 Task: Add Attachment from "Attach a link" to Card Card0000000028 in Board Board0000000007 in Workspace WS0000000003 in Trello. Add Cover Red to Card Card0000000028 in Board Board0000000007 in Workspace WS0000000003 in Trello. Add "Join Card" Button Button0000000028  to Card Card0000000028 in Board Board0000000007 in Workspace WS0000000003 in Trello. Add Description DS0000000028 to Card Card0000000028 in Board Board0000000007 in Workspace WS0000000003 in Trello. Add Comment CM0000000028 to Card Card0000000028 in Board Board0000000007 in Workspace WS0000000003 in Trello
Action: Mouse moved to (406, 570)
Screenshot: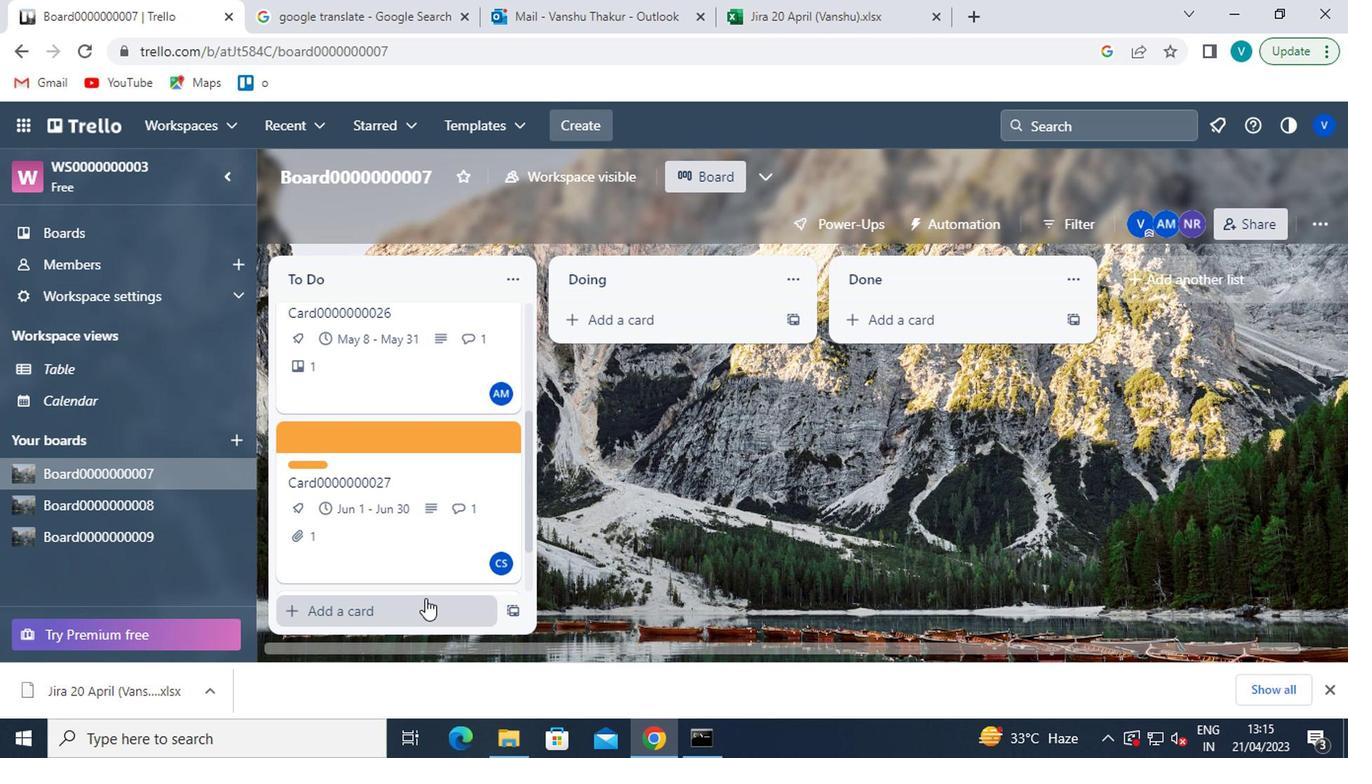 
Action: Mouse scrolled (406, 568) with delta (0, -1)
Screenshot: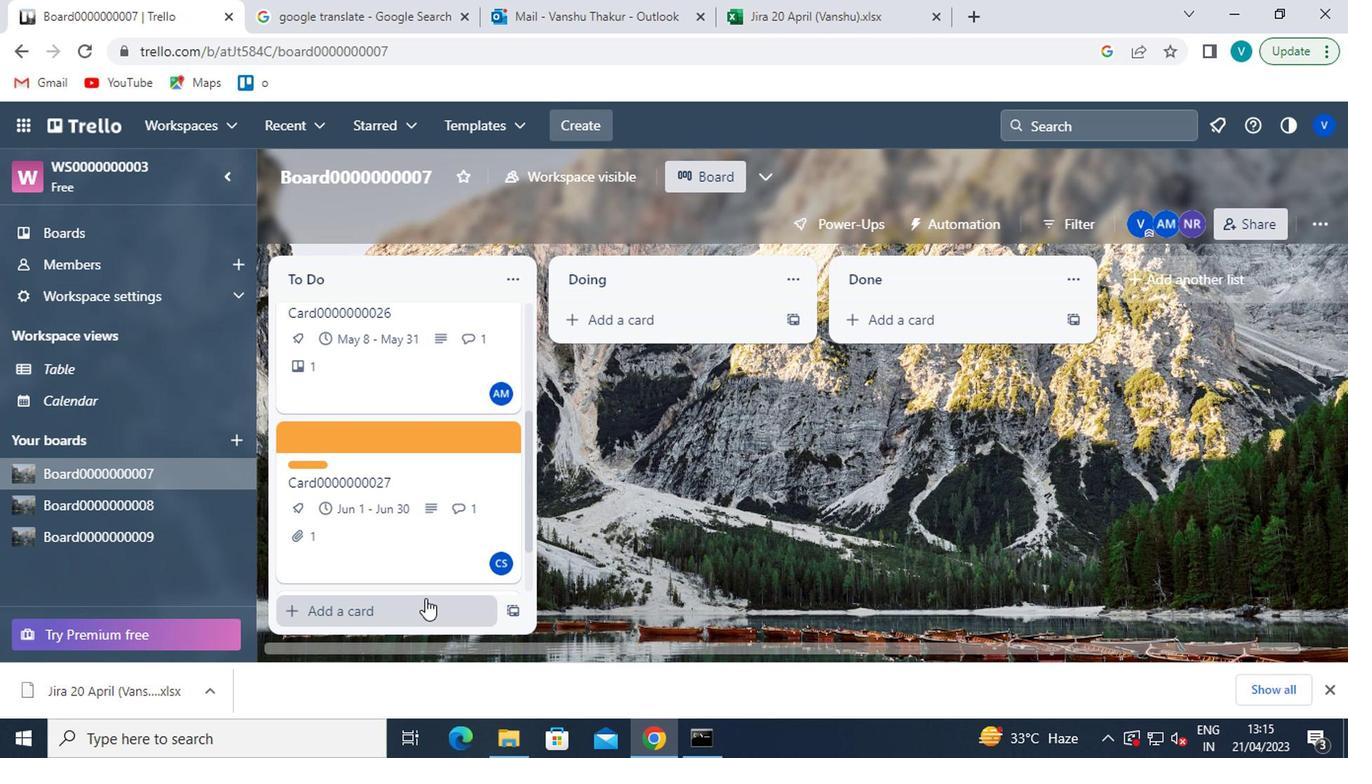 
Action: Mouse moved to (405, 566)
Screenshot: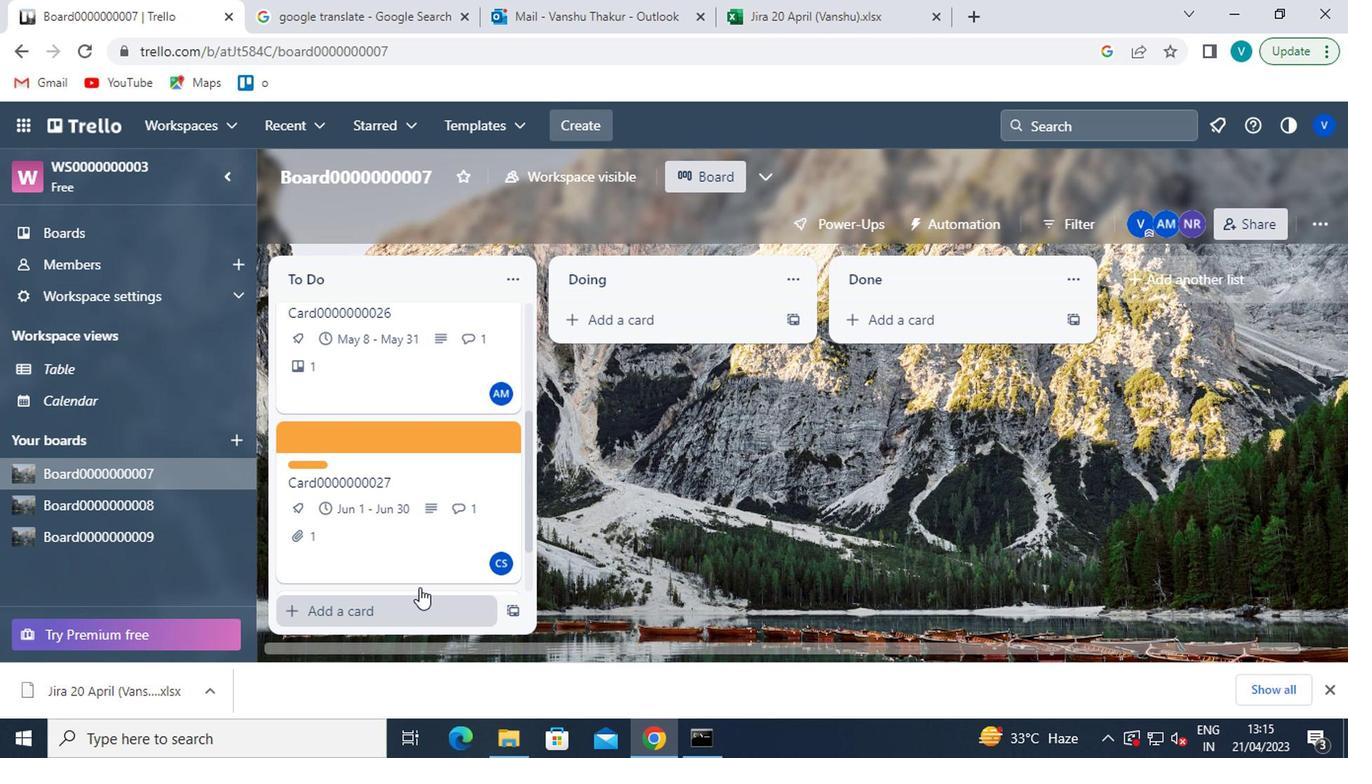 
Action: Mouse scrolled (405, 566) with delta (0, 0)
Screenshot: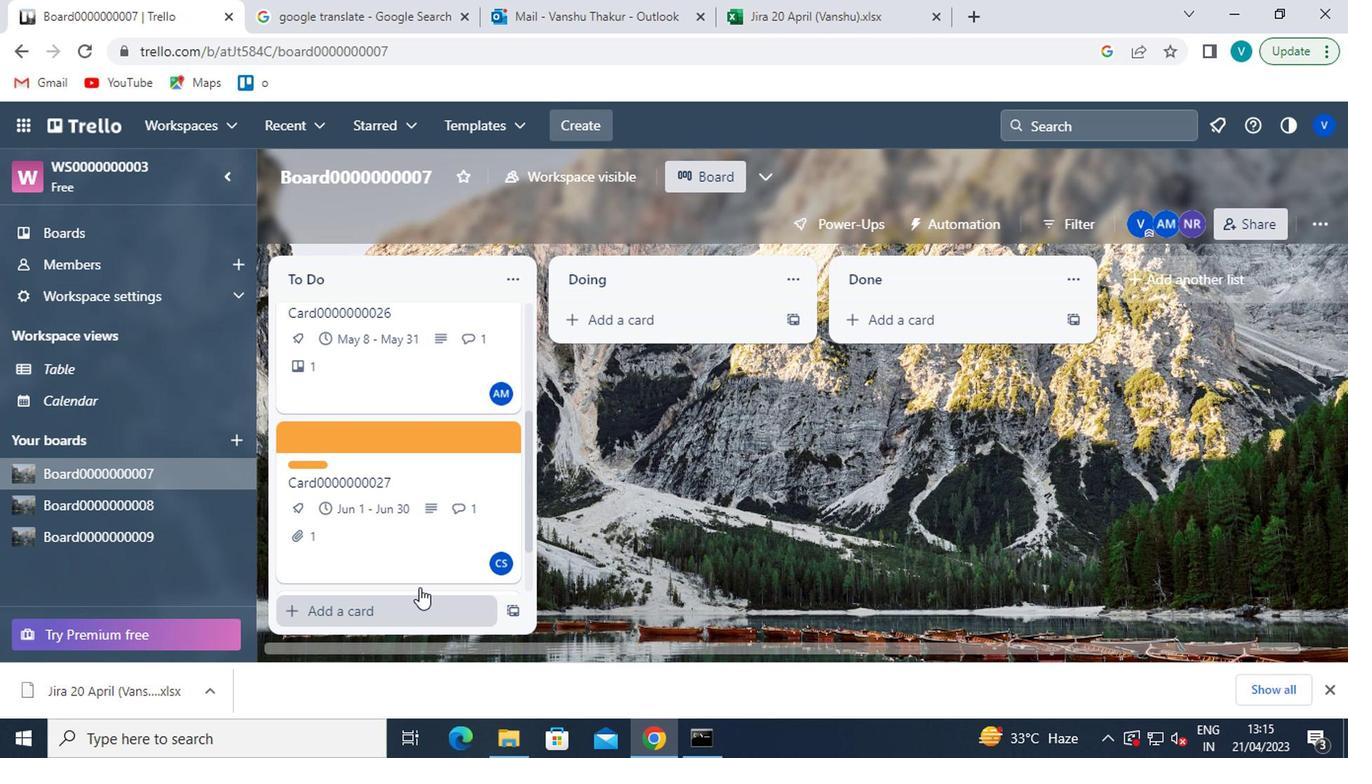
Action: Mouse scrolled (405, 566) with delta (0, 0)
Screenshot: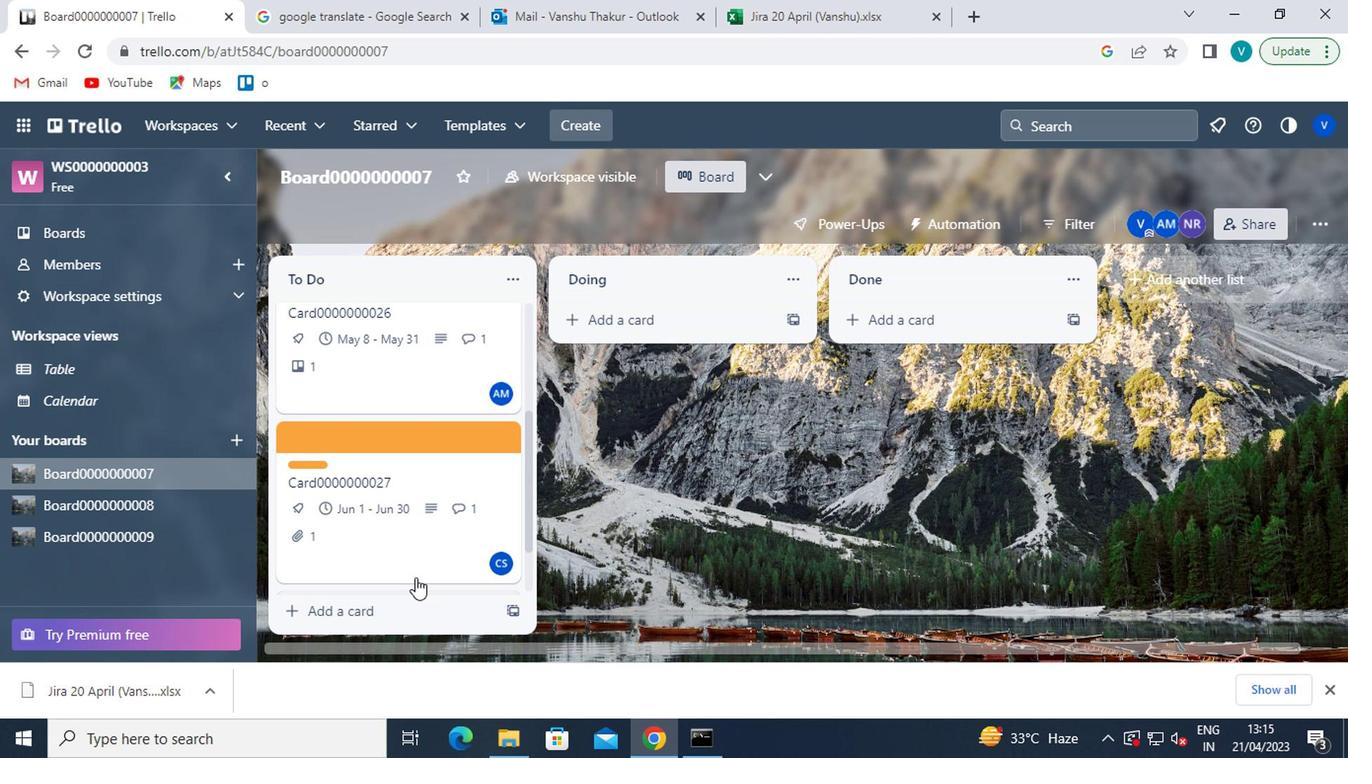 
Action: Mouse scrolled (405, 566) with delta (0, 0)
Screenshot: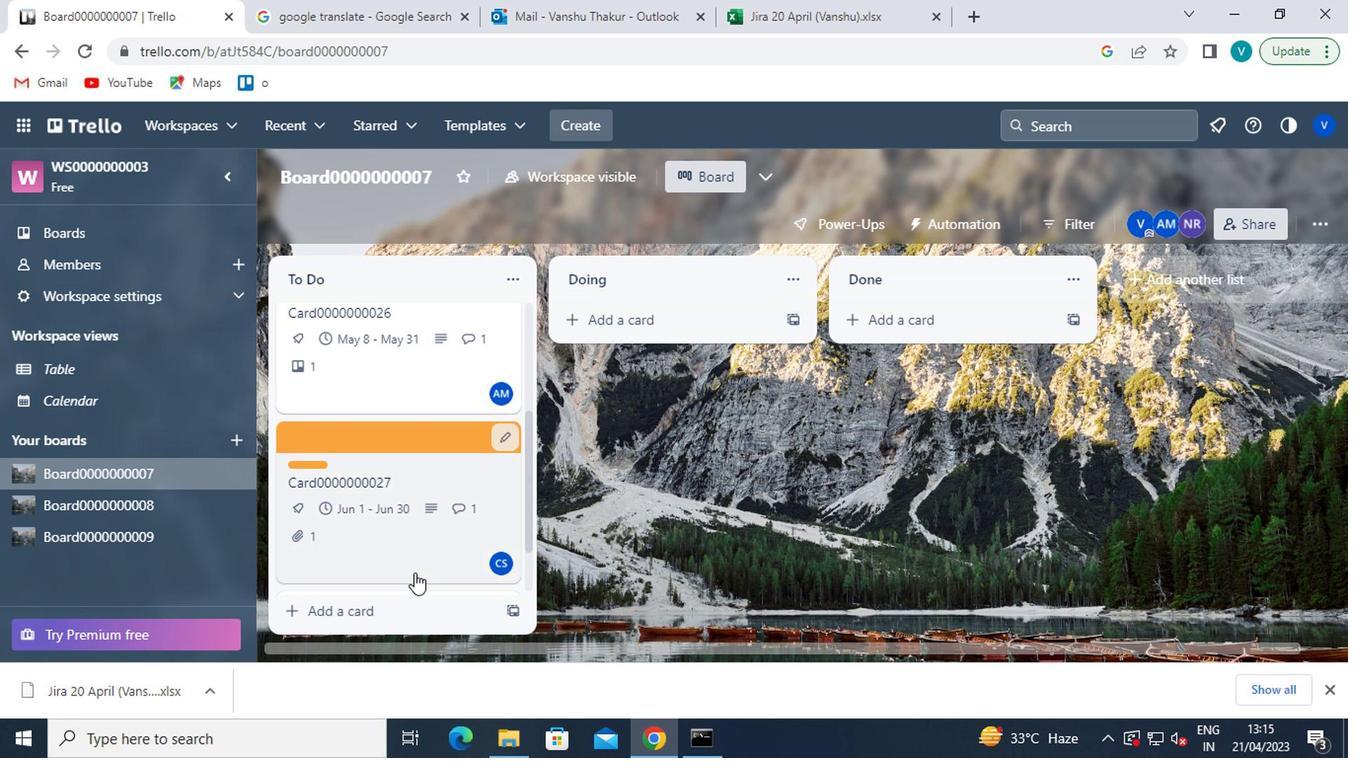 
Action: Mouse moved to (405, 563)
Screenshot: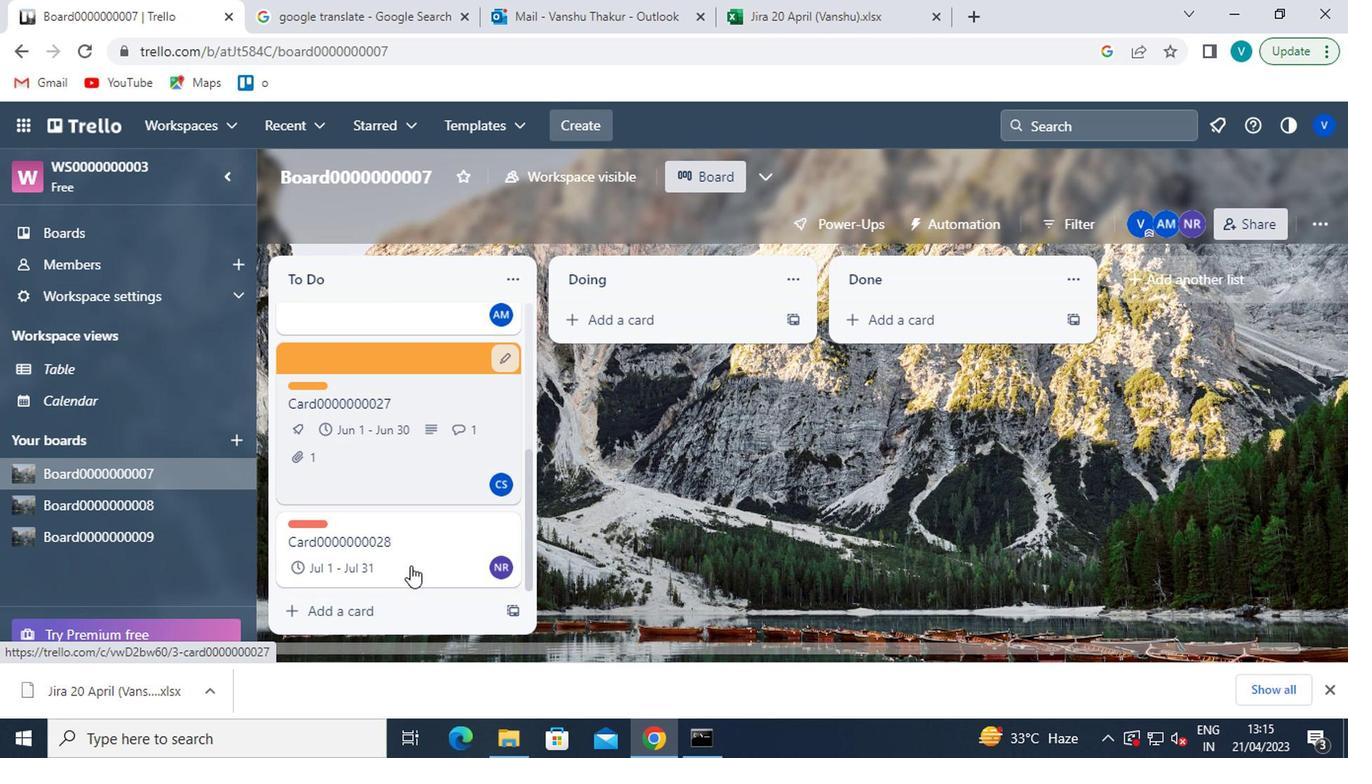 
Action: Mouse pressed left at (405, 563)
Screenshot: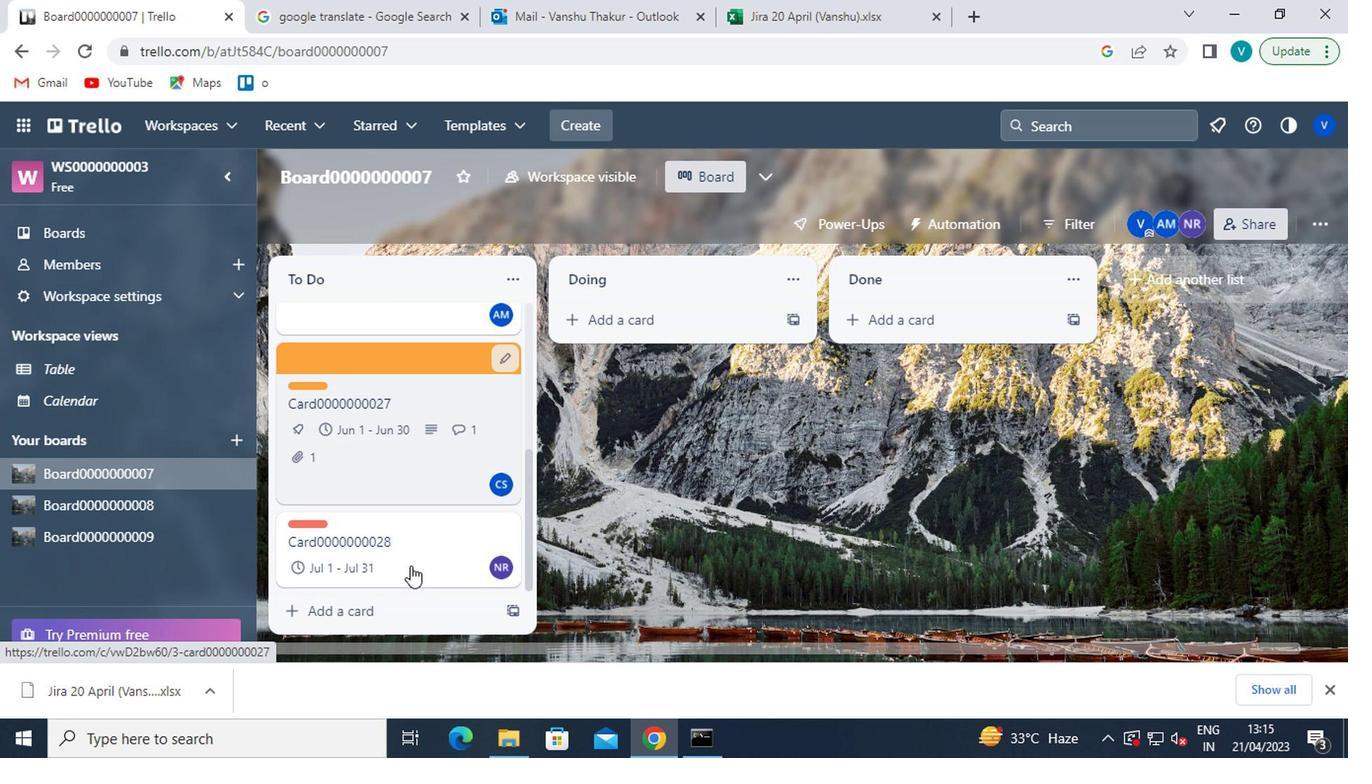 
Action: Mouse moved to (976, 513)
Screenshot: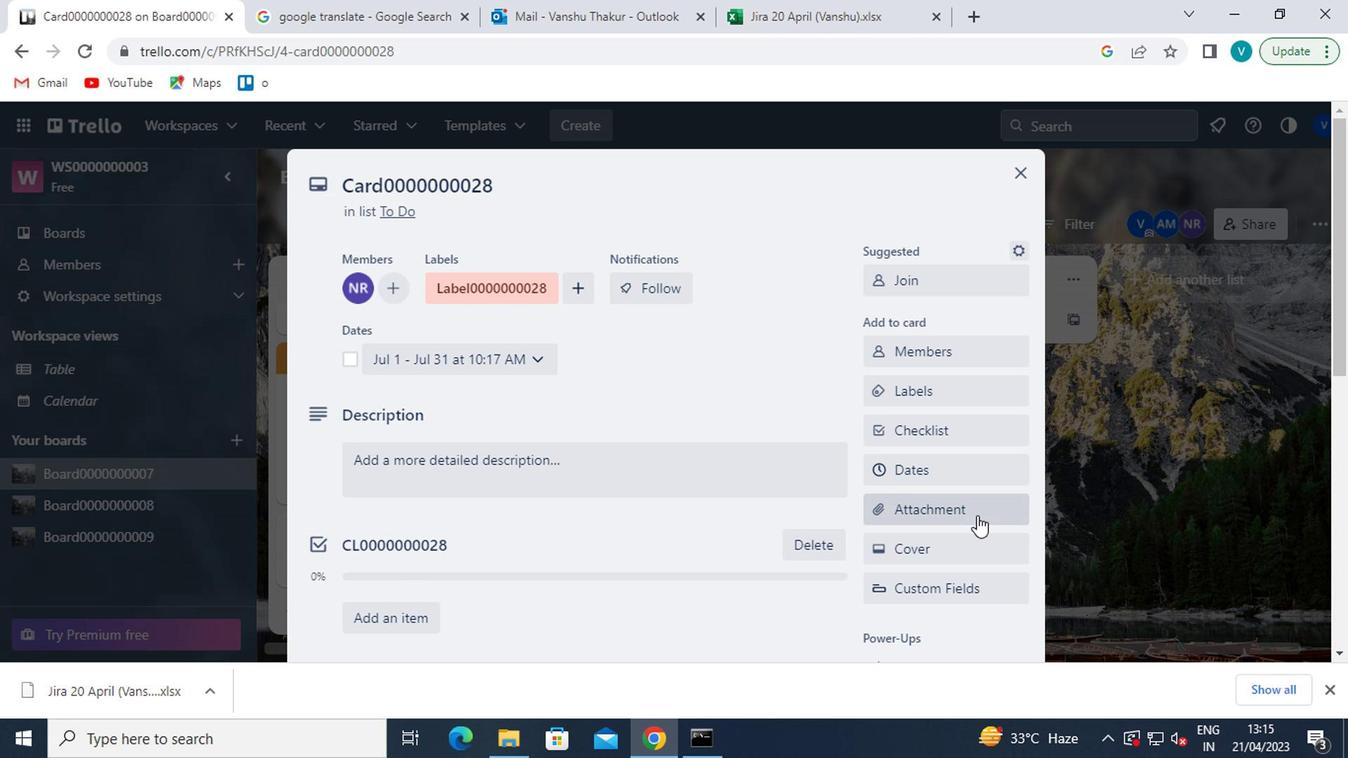 
Action: Mouse pressed left at (976, 513)
Screenshot: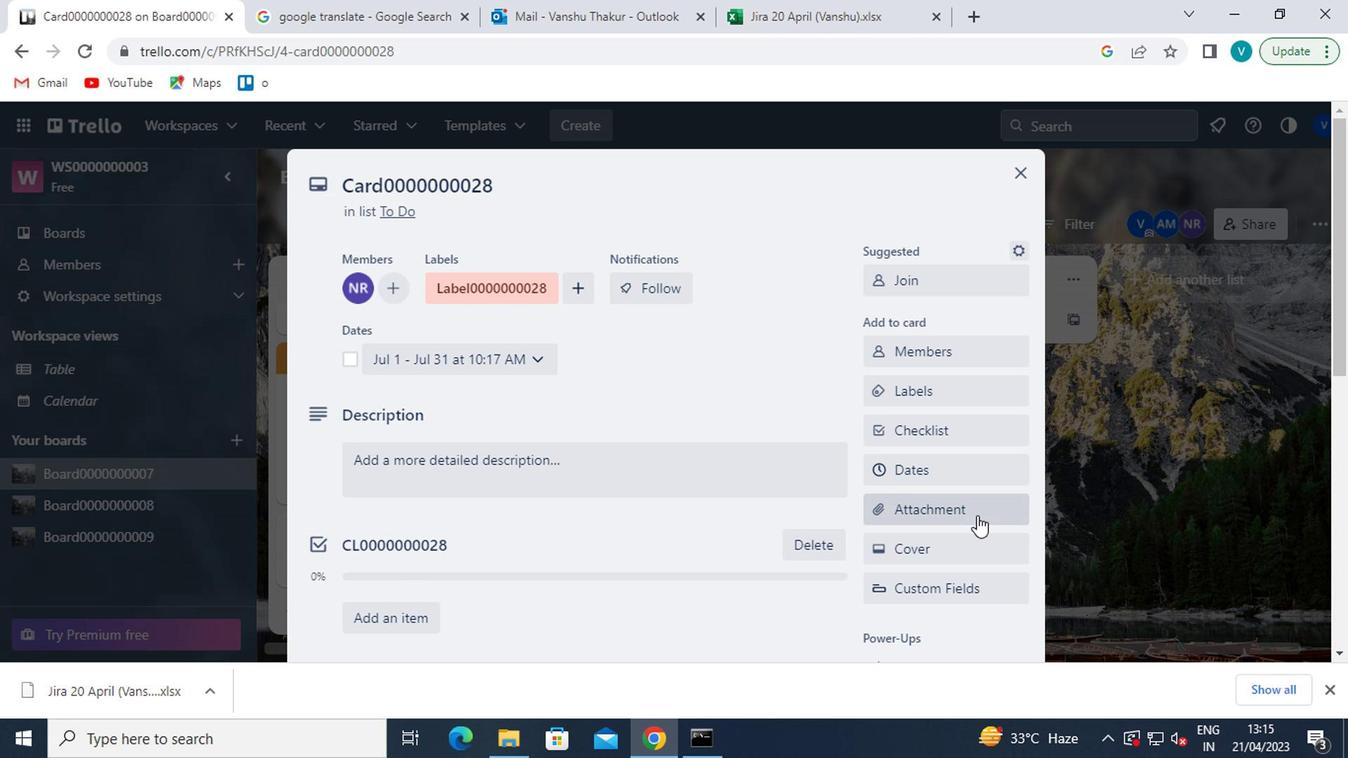 
Action: Mouse moved to (972, 439)
Screenshot: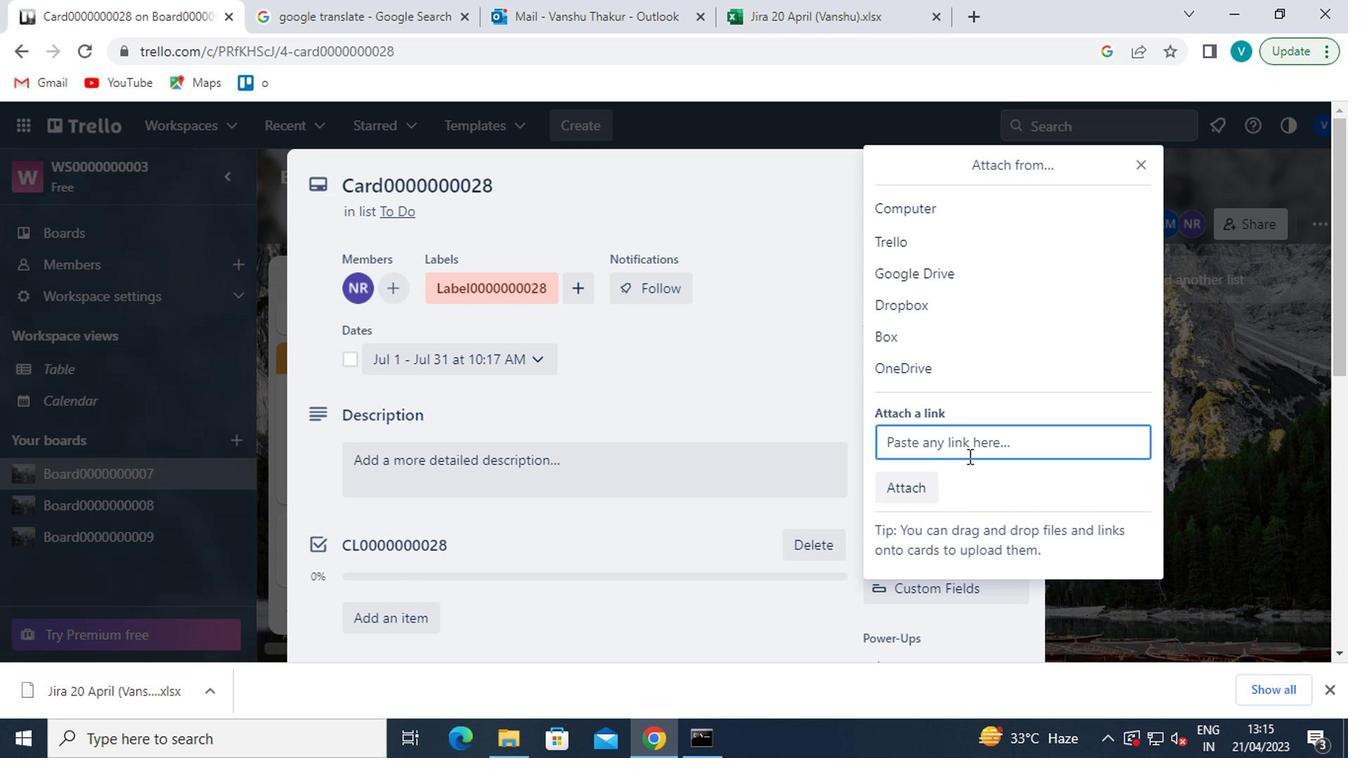 
Action: Mouse pressed left at (972, 439)
Screenshot: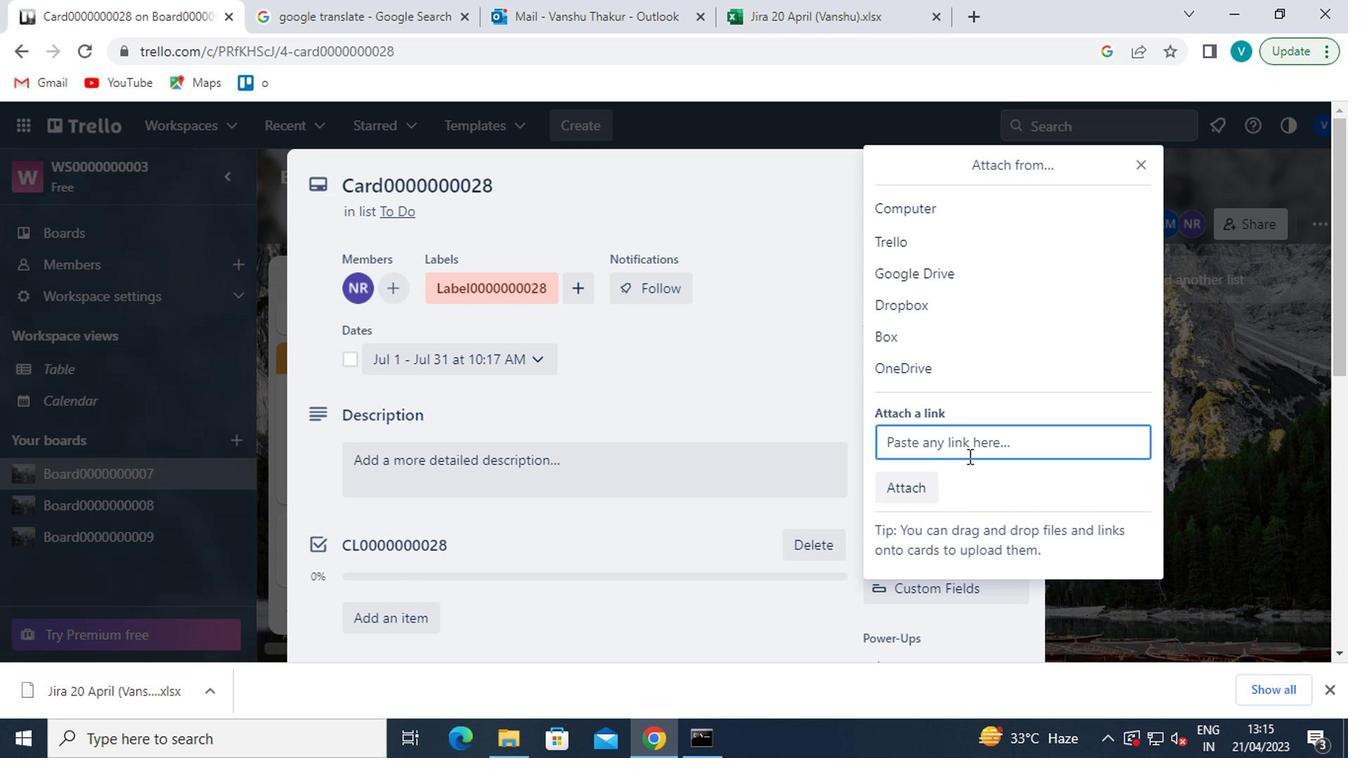 
Action: Key pressed ctrl+V
Screenshot: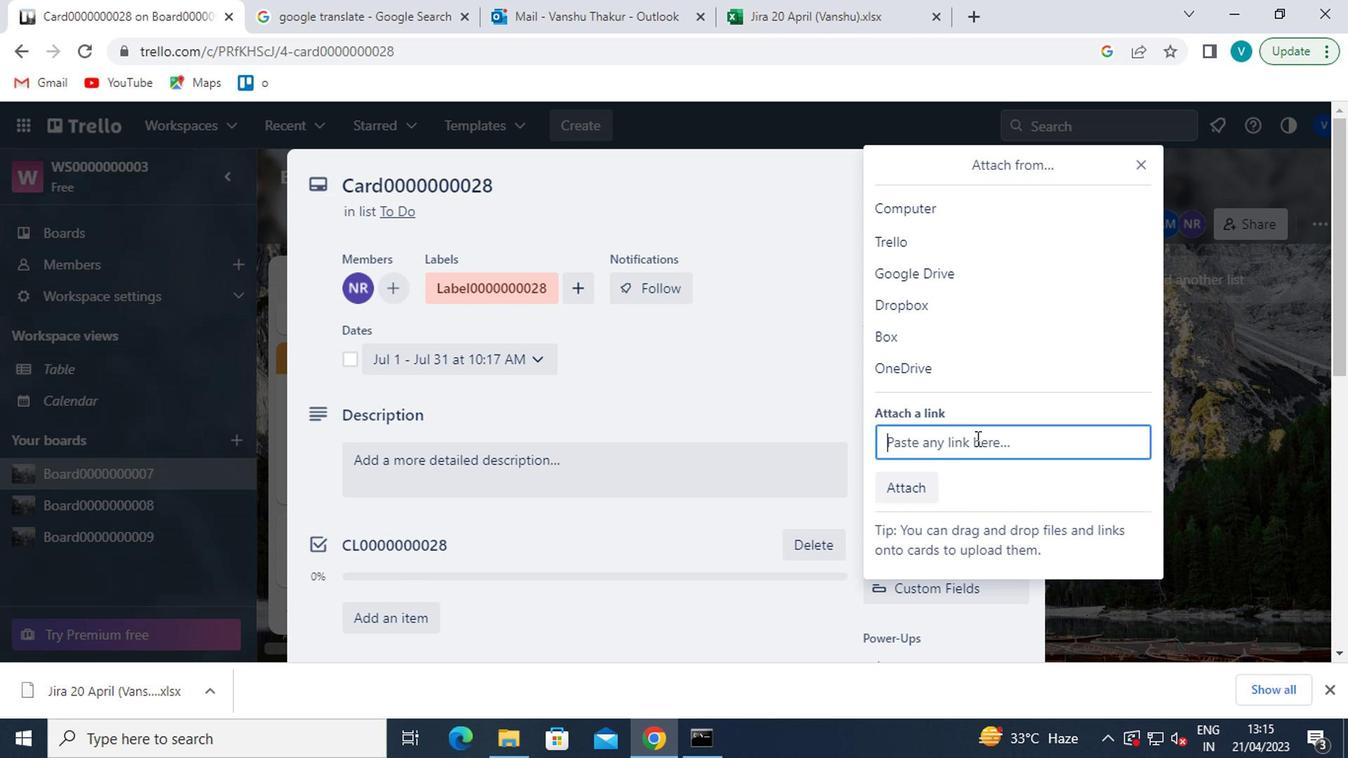 
Action: Mouse moved to (917, 559)
Screenshot: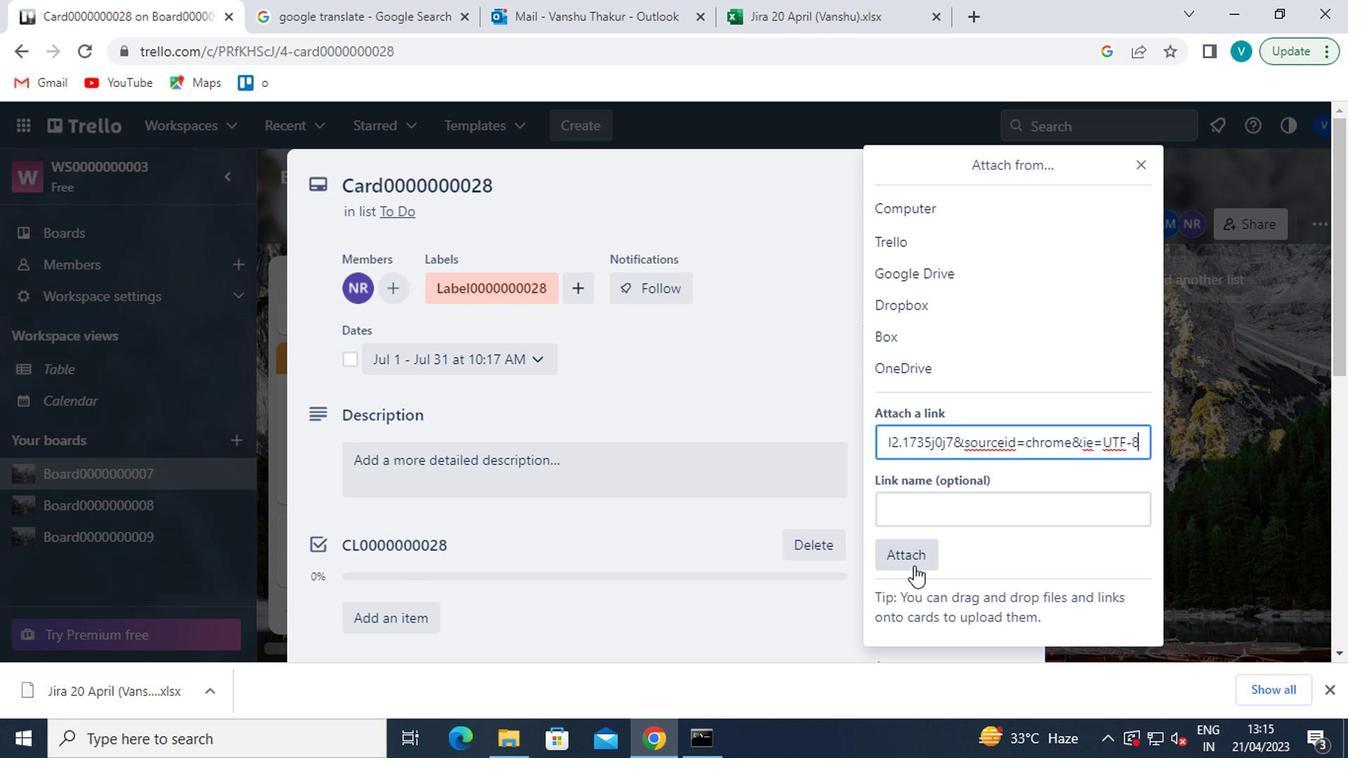 
Action: Mouse pressed left at (917, 559)
Screenshot: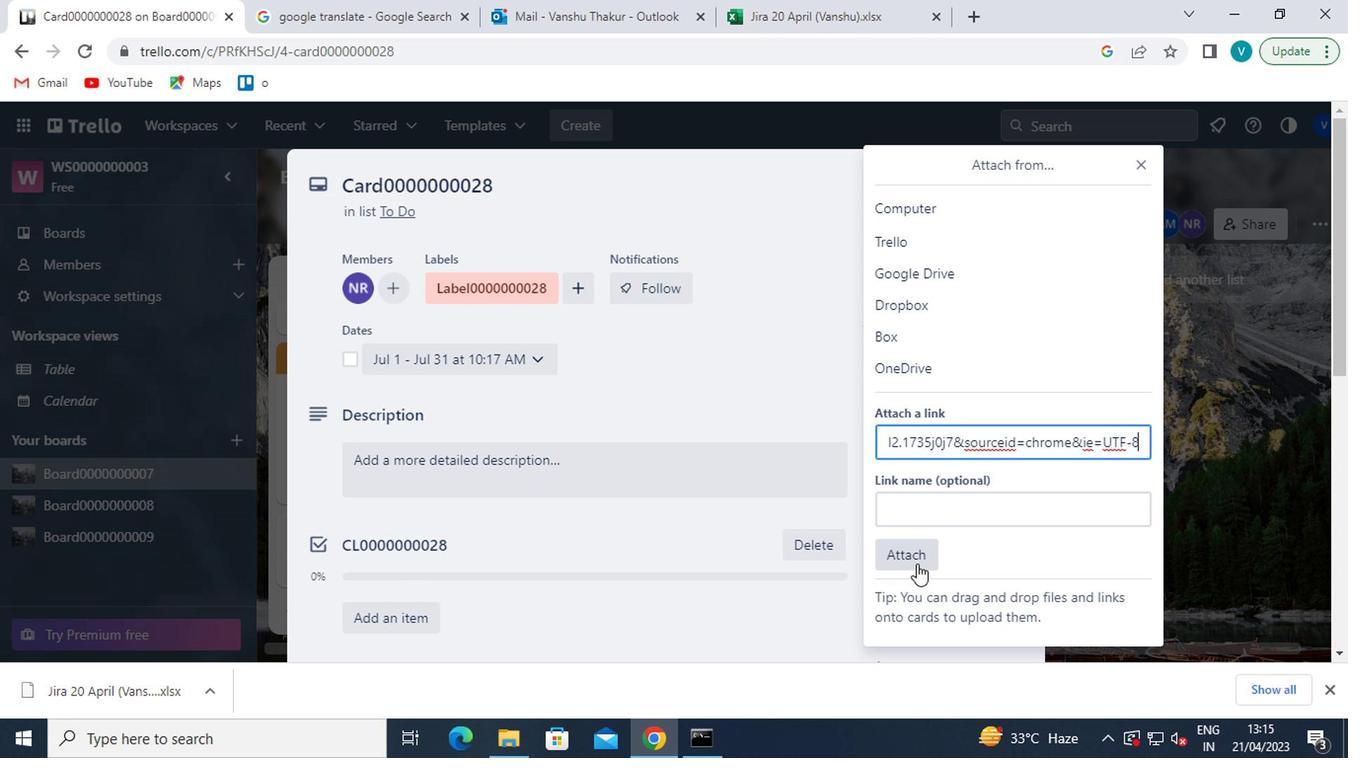
Action: Mouse moved to (899, 541)
Screenshot: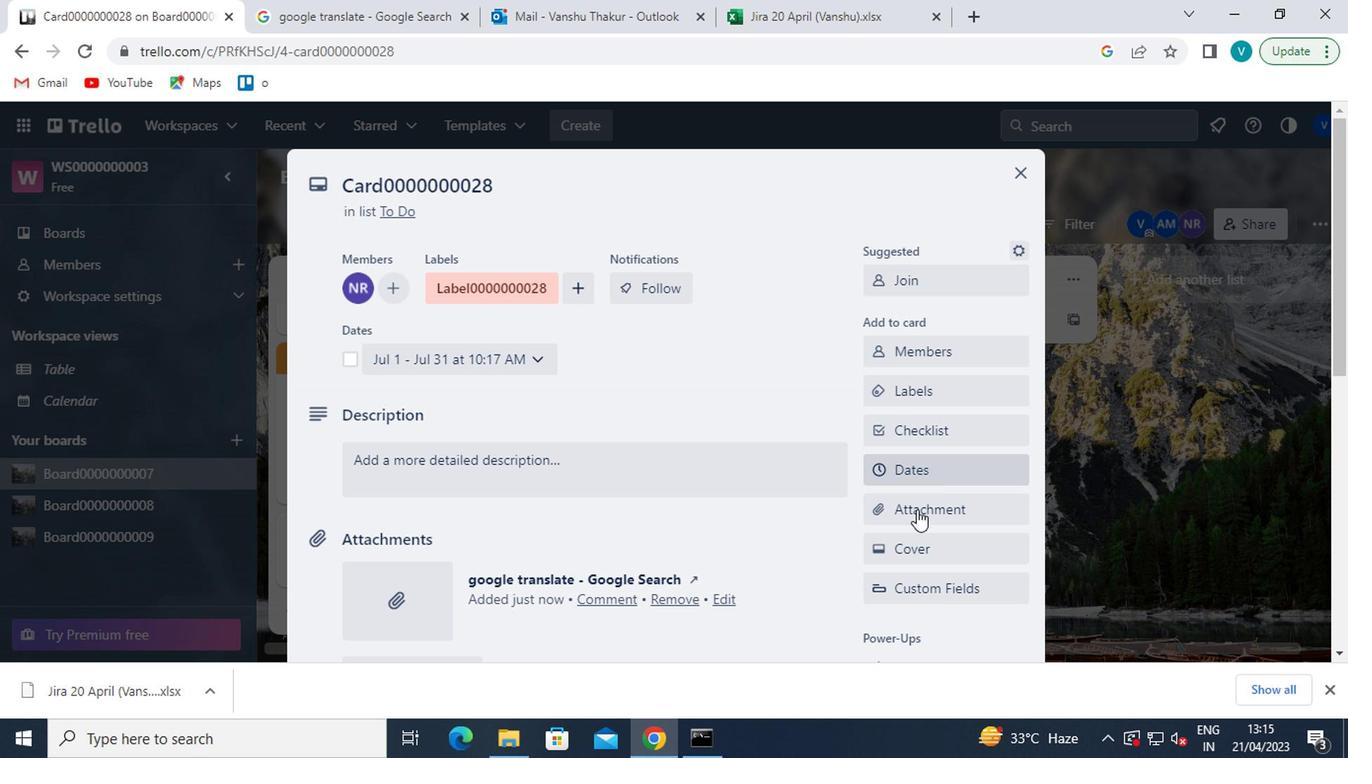 
Action: Mouse pressed left at (899, 541)
Screenshot: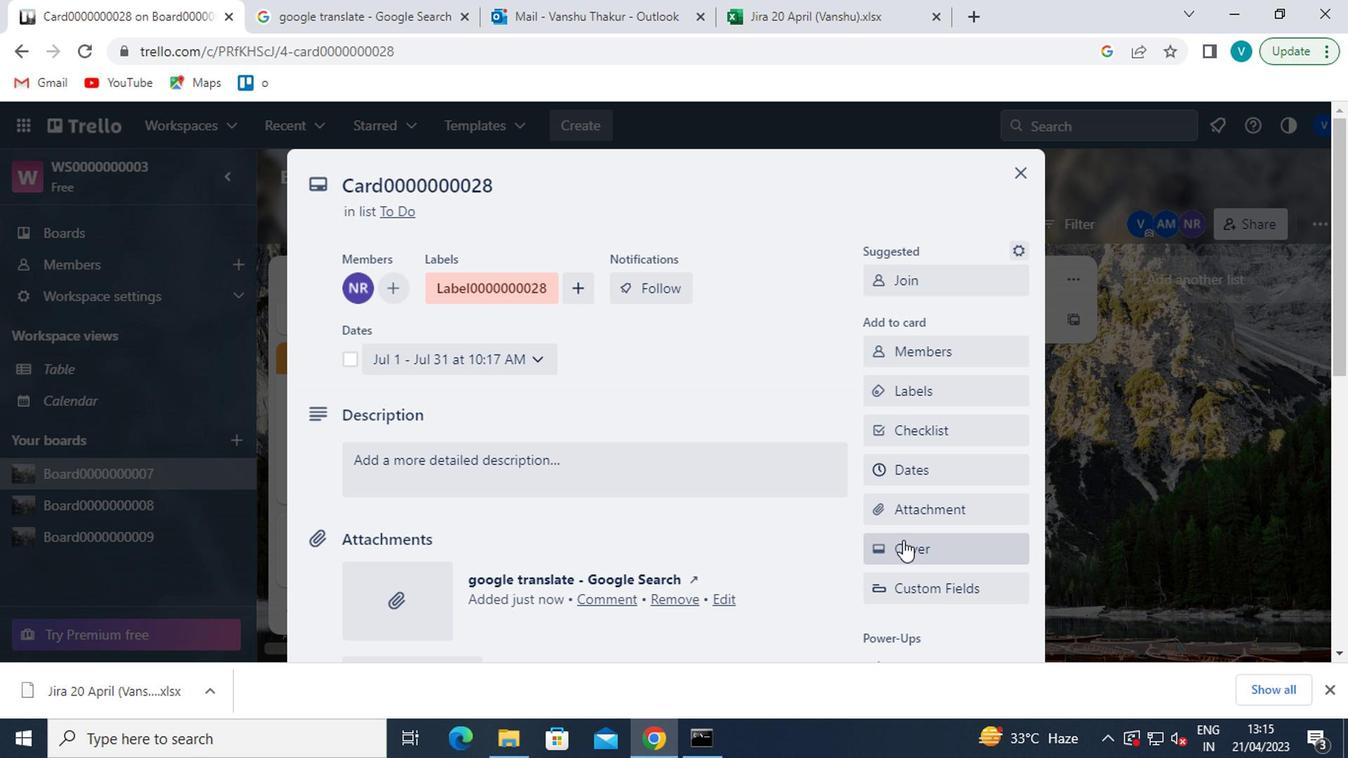 
Action: Mouse moved to (1061, 335)
Screenshot: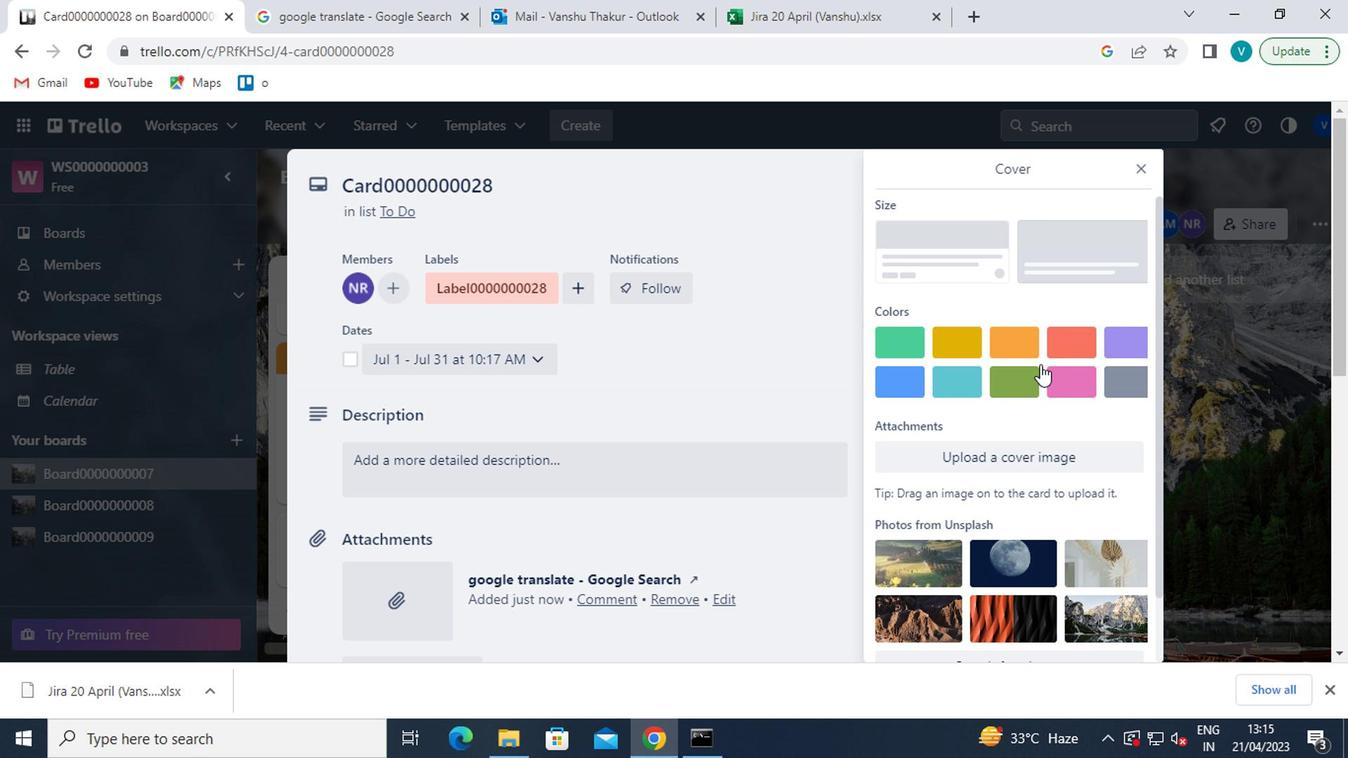 
Action: Mouse pressed left at (1061, 335)
Screenshot: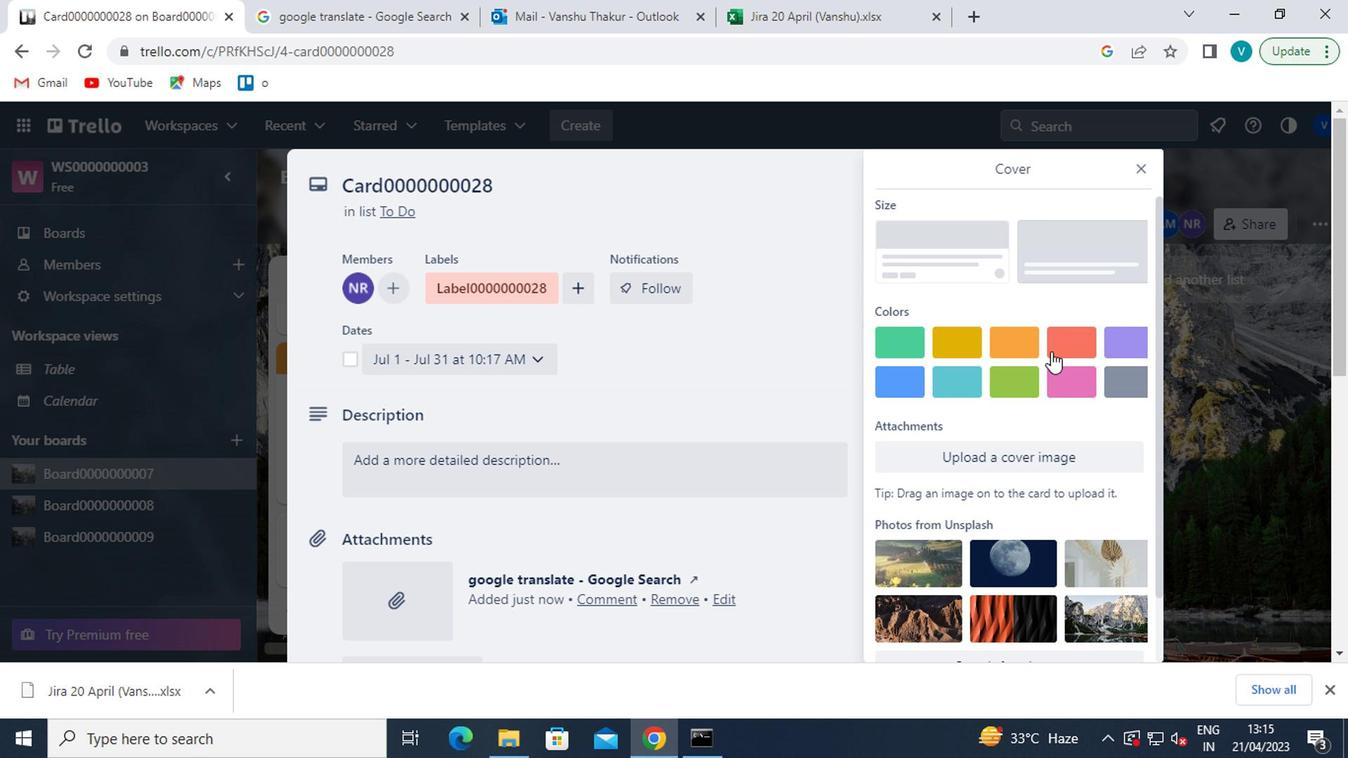 
Action: Mouse moved to (1130, 165)
Screenshot: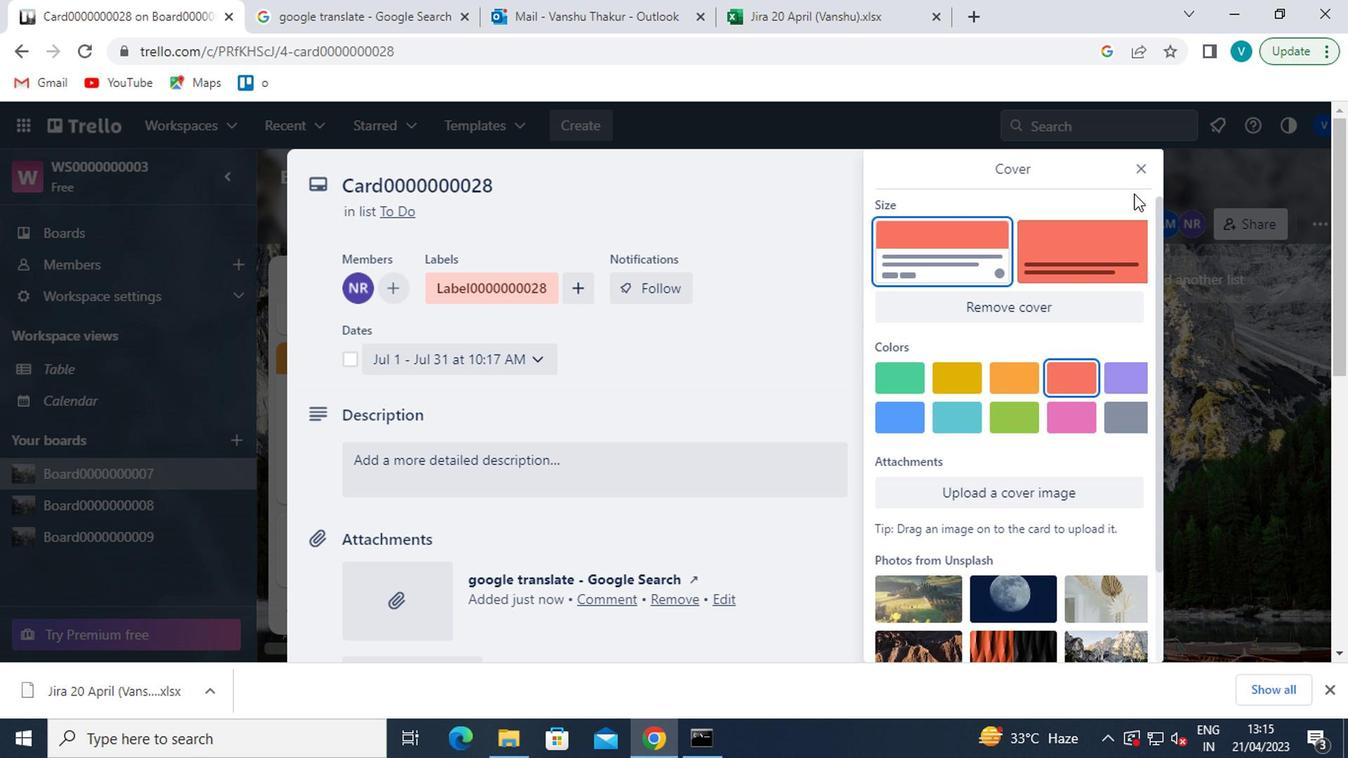 
Action: Mouse pressed left at (1130, 165)
Screenshot: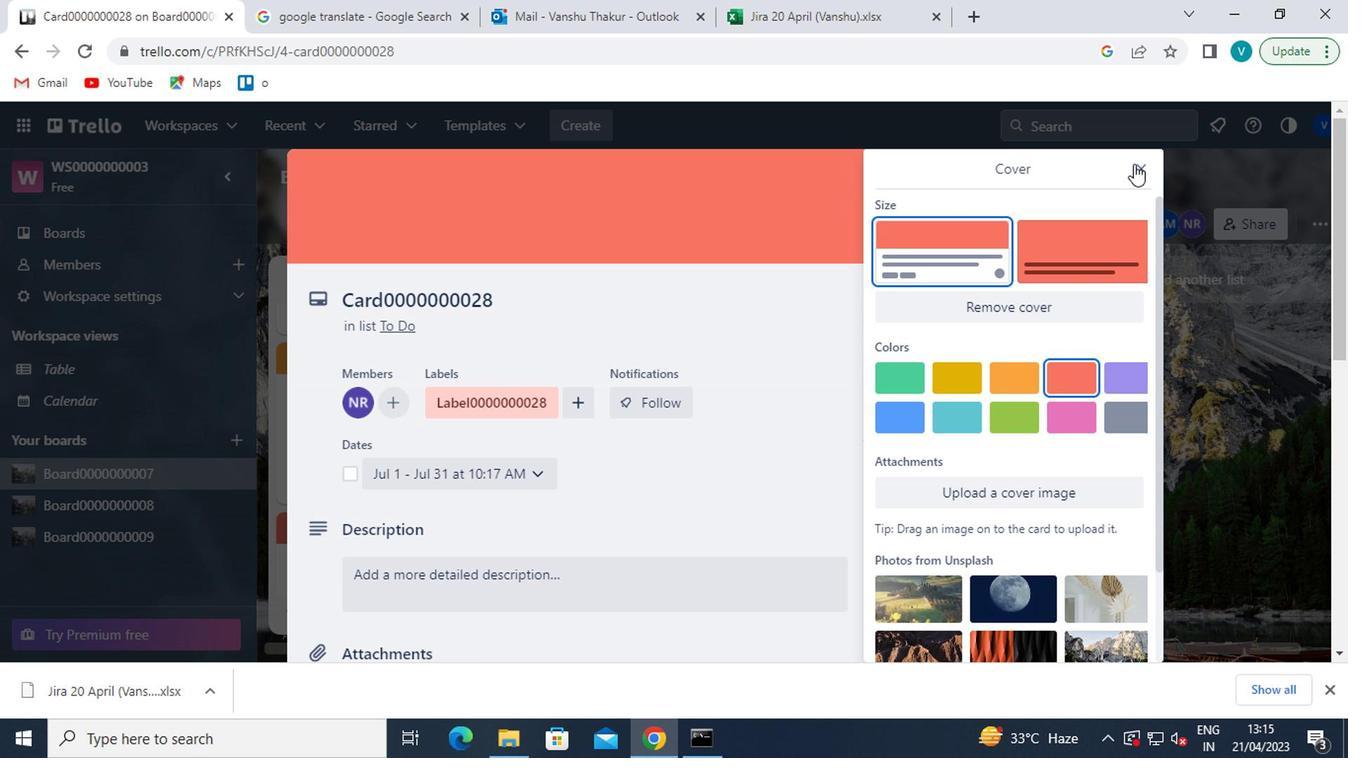 
Action: Mouse moved to (988, 405)
Screenshot: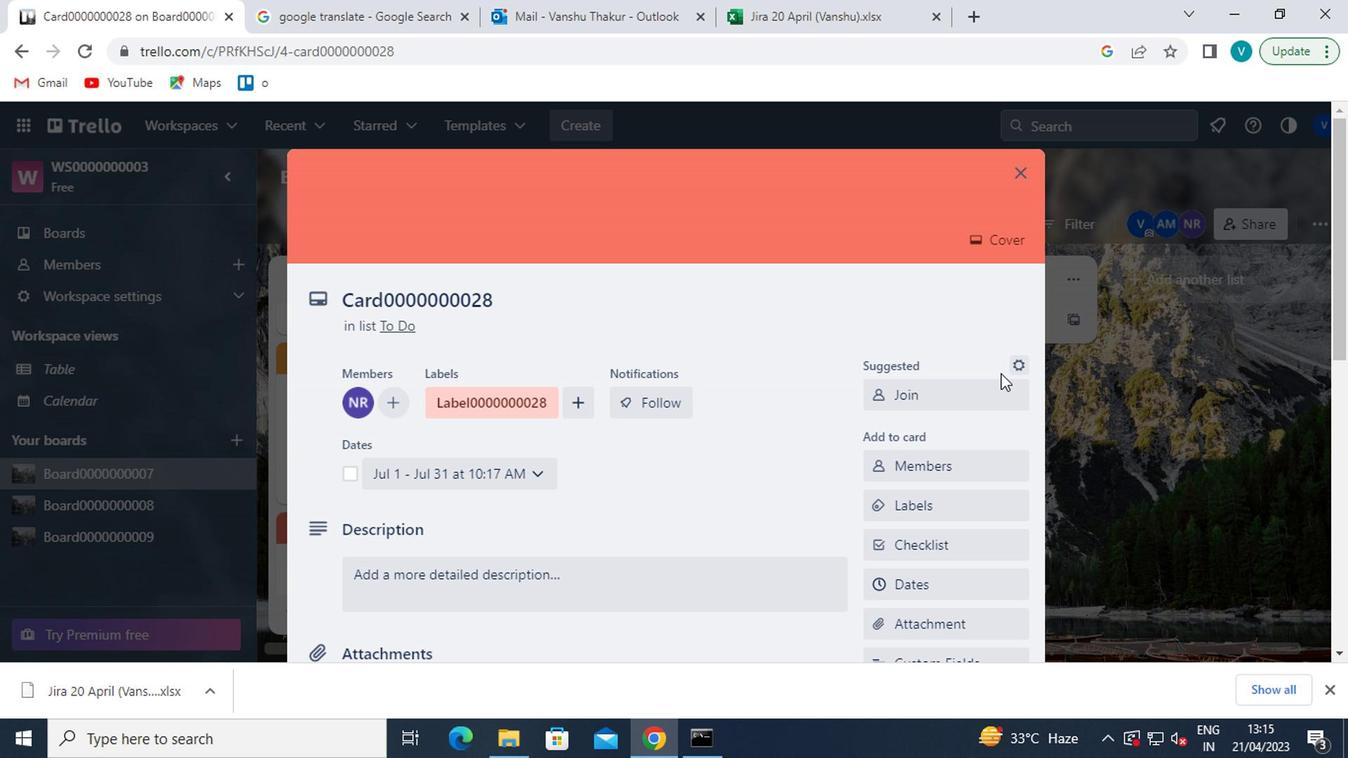 
Action: Mouse scrolled (988, 403) with delta (0, -1)
Screenshot: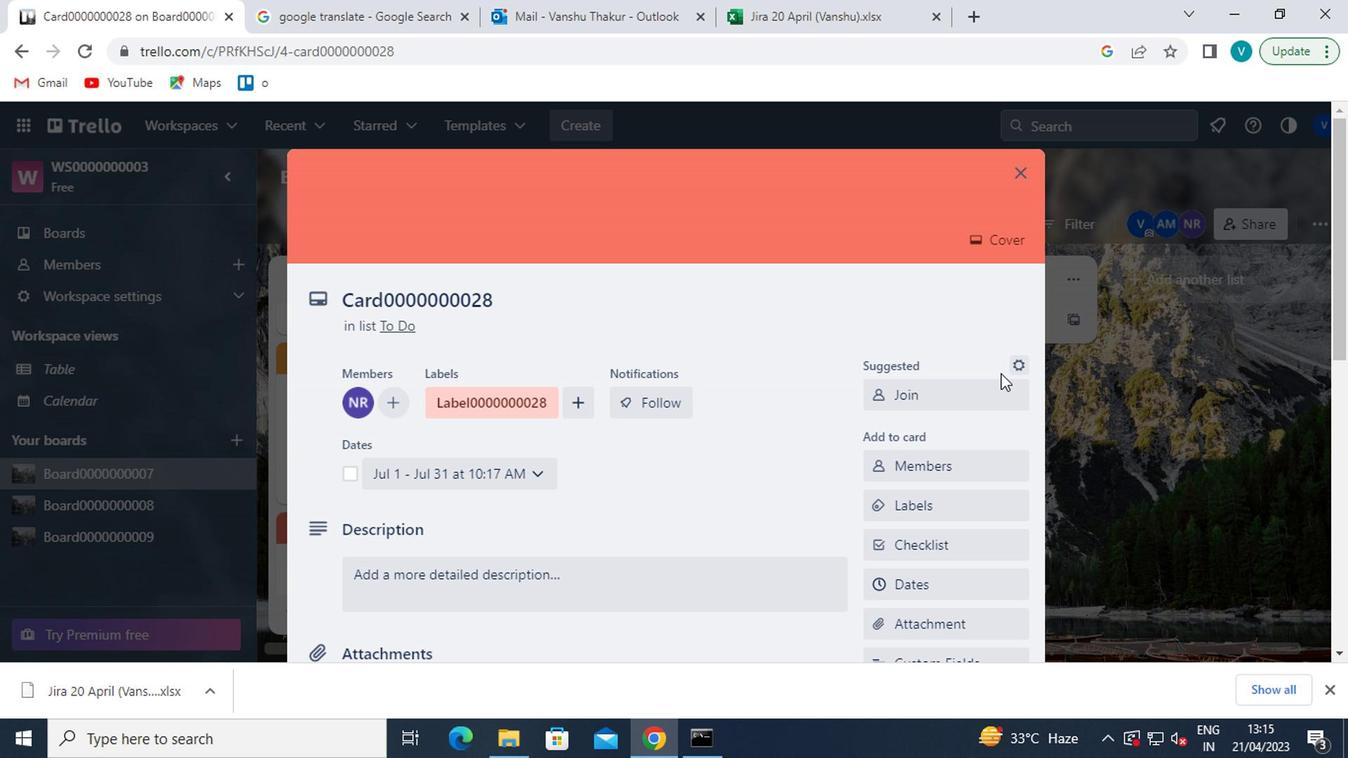 
Action: Mouse moved to (986, 408)
Screenshot: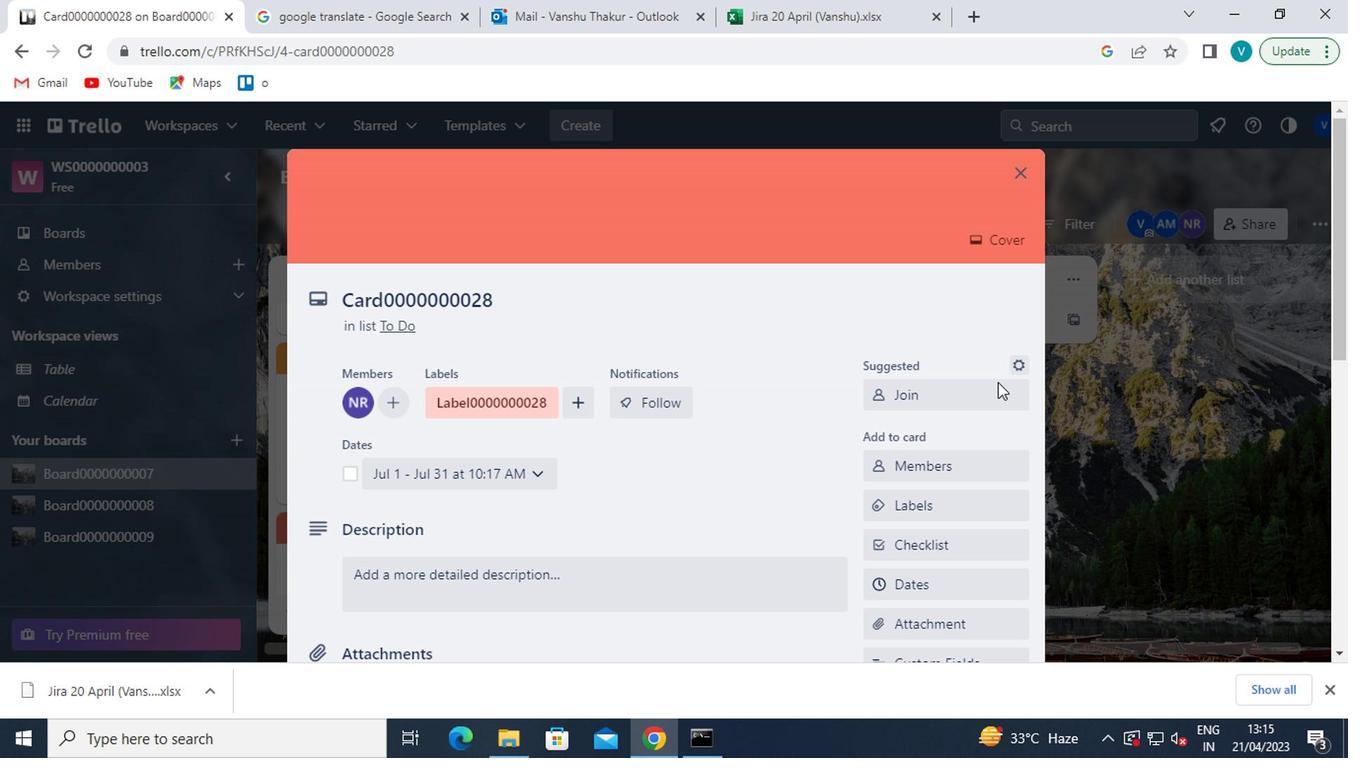 
Action: Mouse scrolled (986, 408) with delta (0, 0)
Screenshot: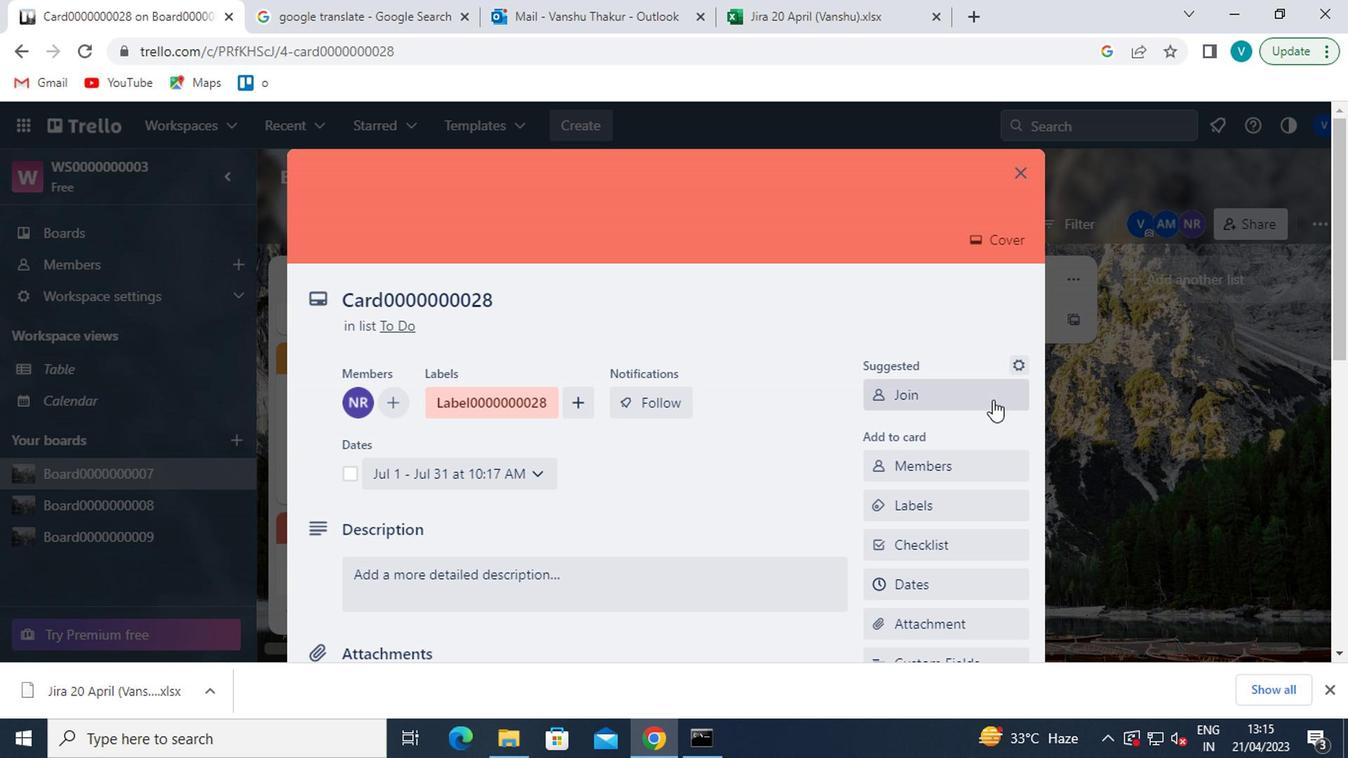 
Action: Mouse scrolled (986, 408) with delta (0, 0)
Screenshot: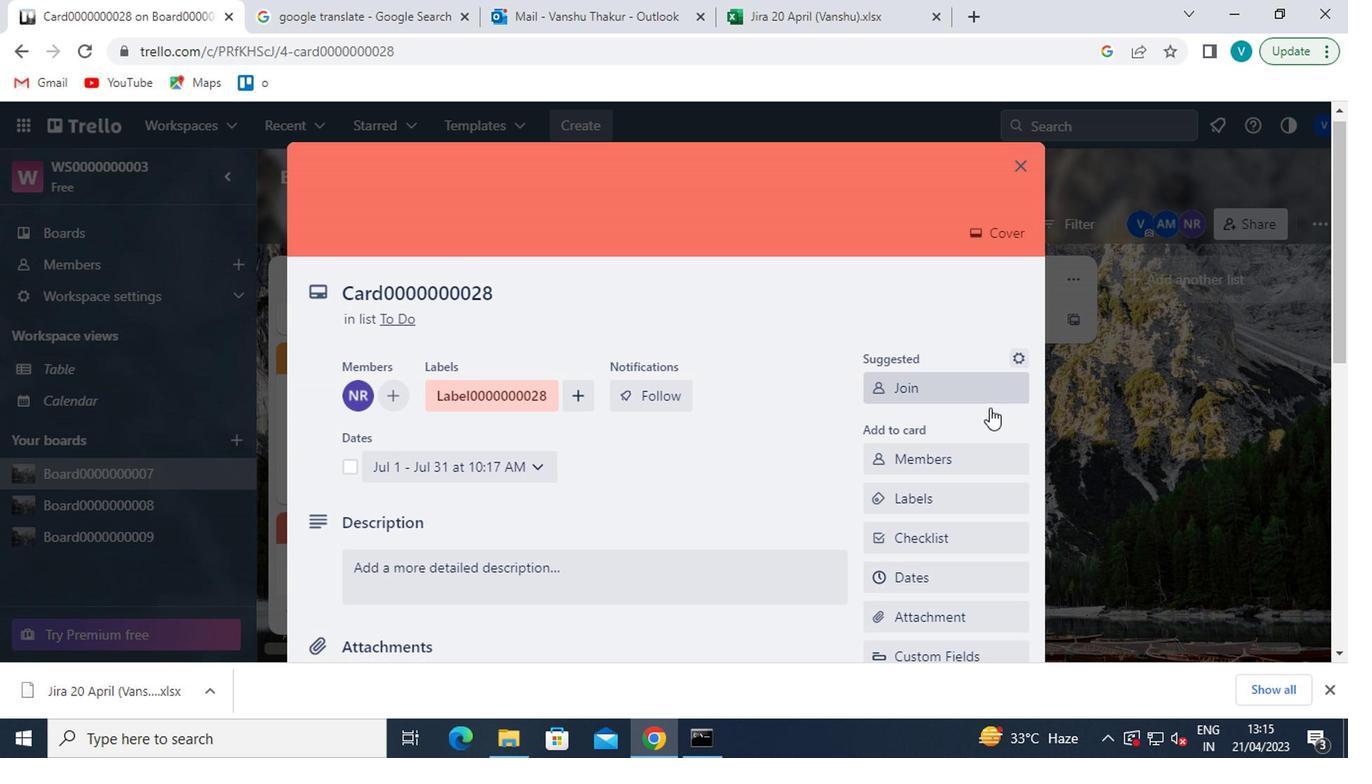 
Action: Mouse moved to (917, 660)
Screenshot: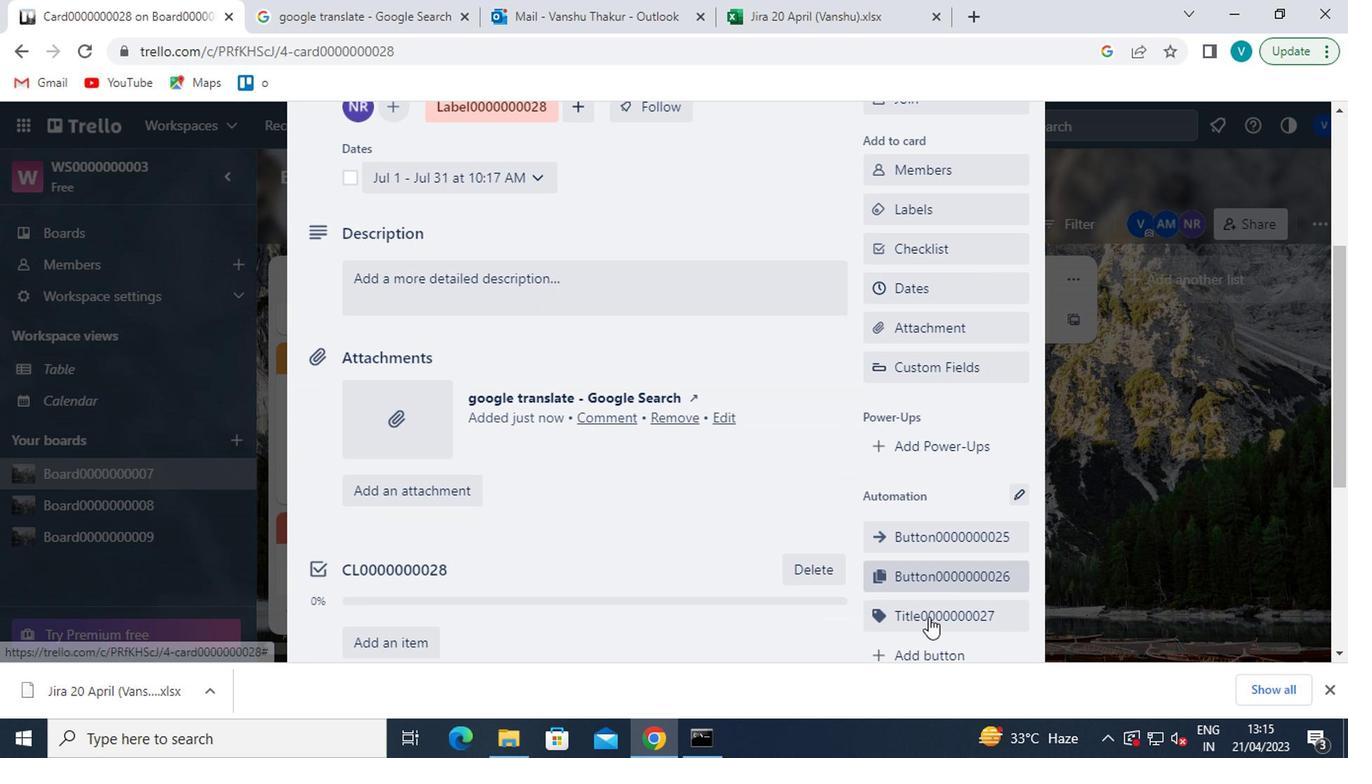 
Action: Mouse pressed left at (917, 660)
Screenshot: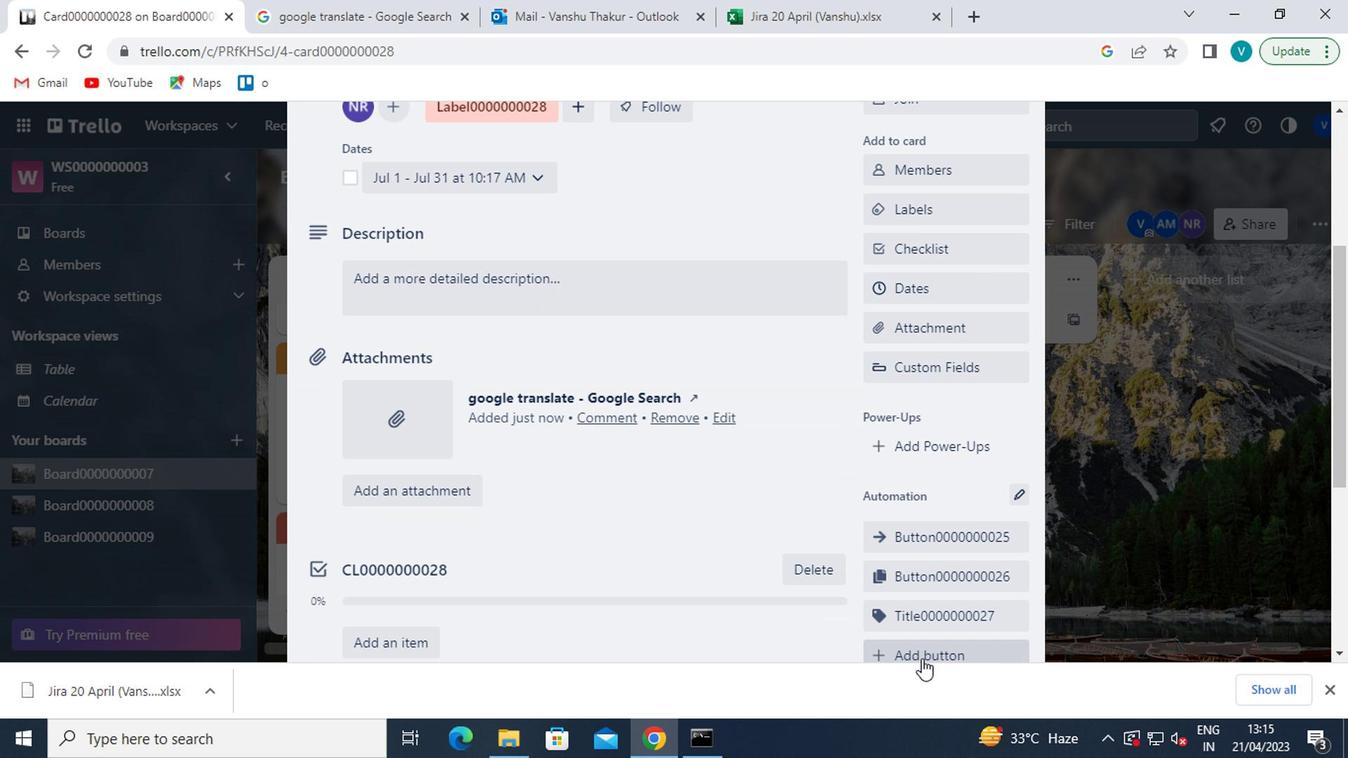 
Action: Mouse moved to (946, 364)
Screenshot: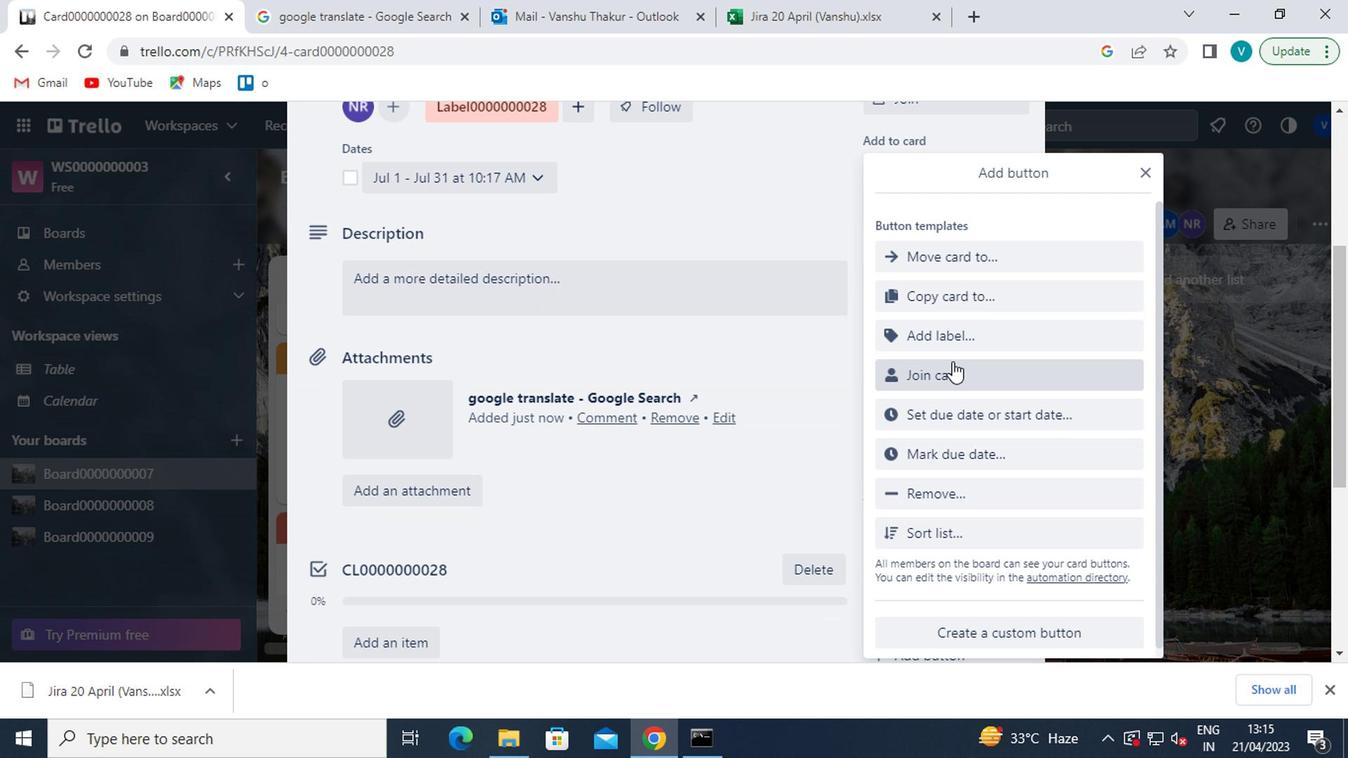 
Action: Mouse pressed left at (946, 364)
Screenshot: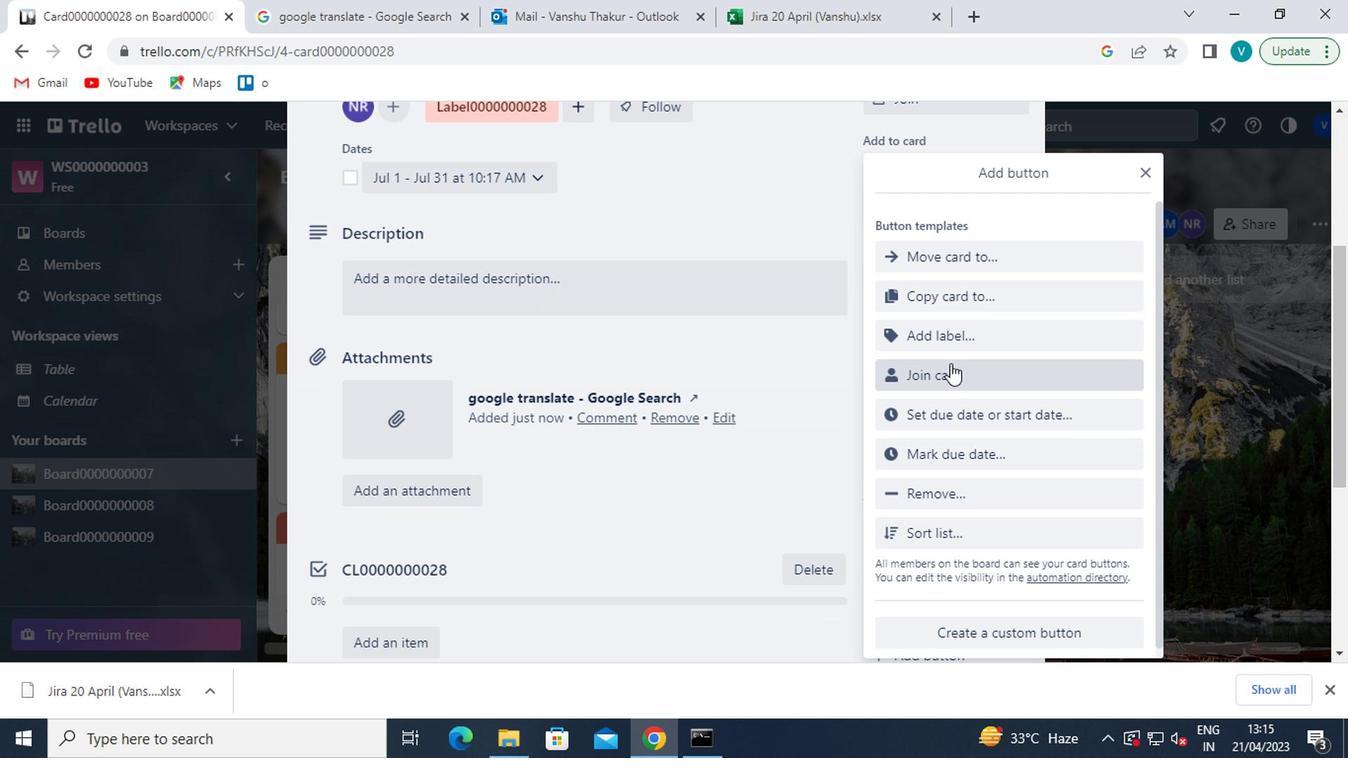 
Action: Mouse moved to (944, 388)
Screenshot: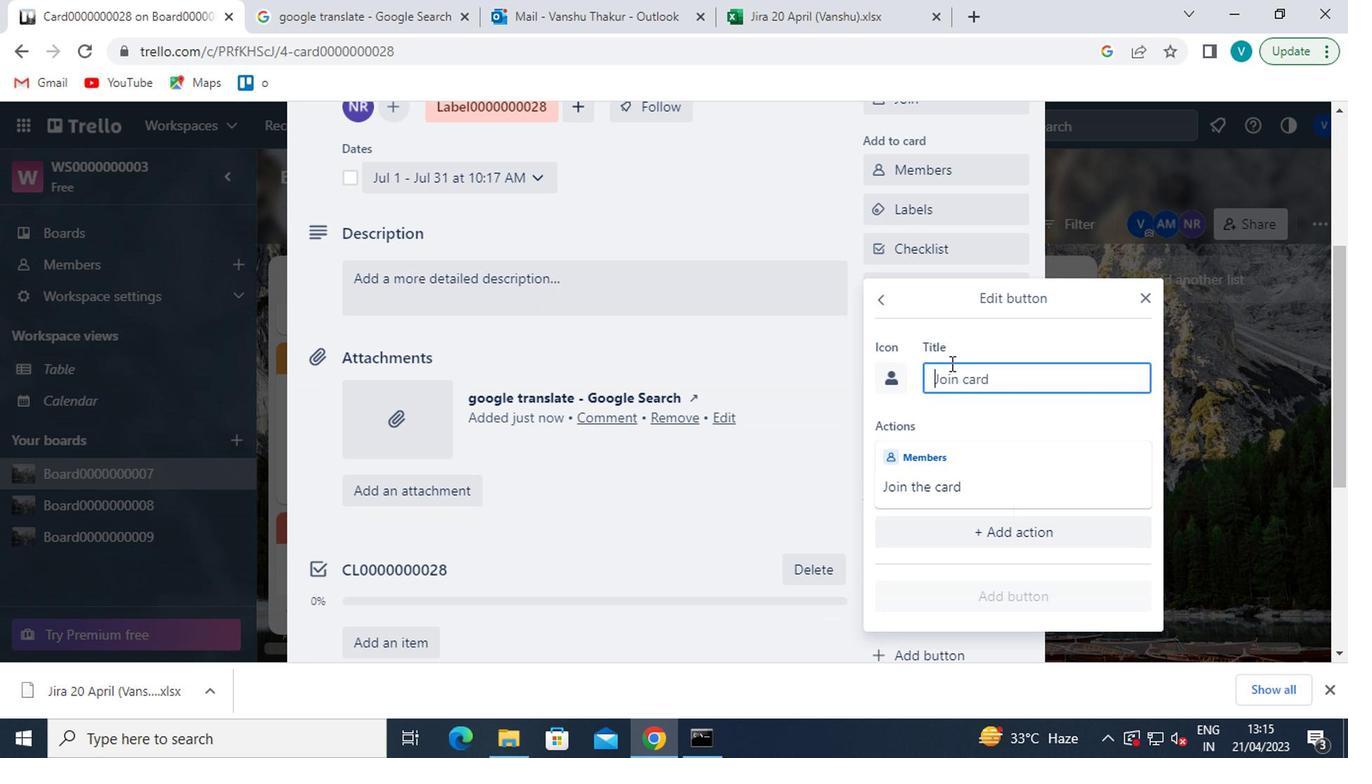 
Action: Mouse pressed left at (944, 388)
Screenshot: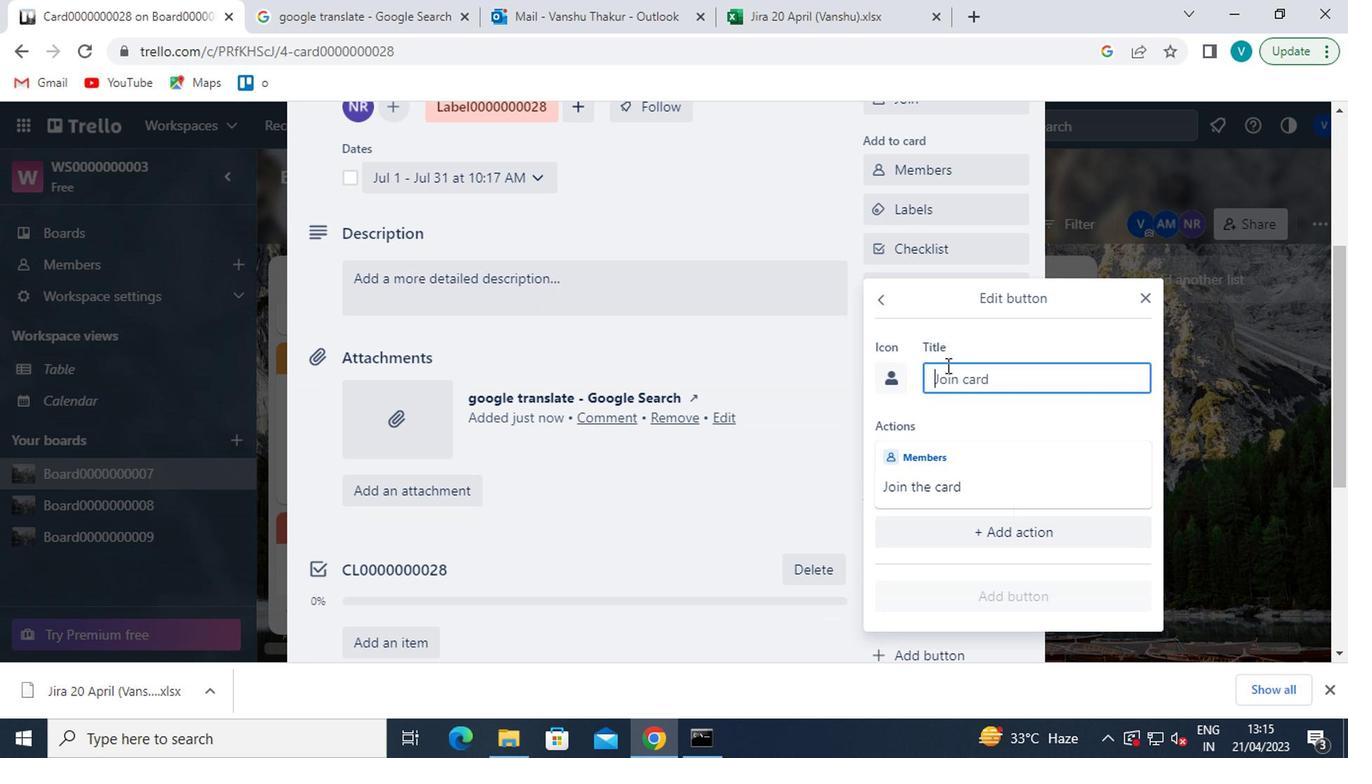 
Action: Key pressed <Key.shift>ctrl+BUTTON0000000028
Screenshot: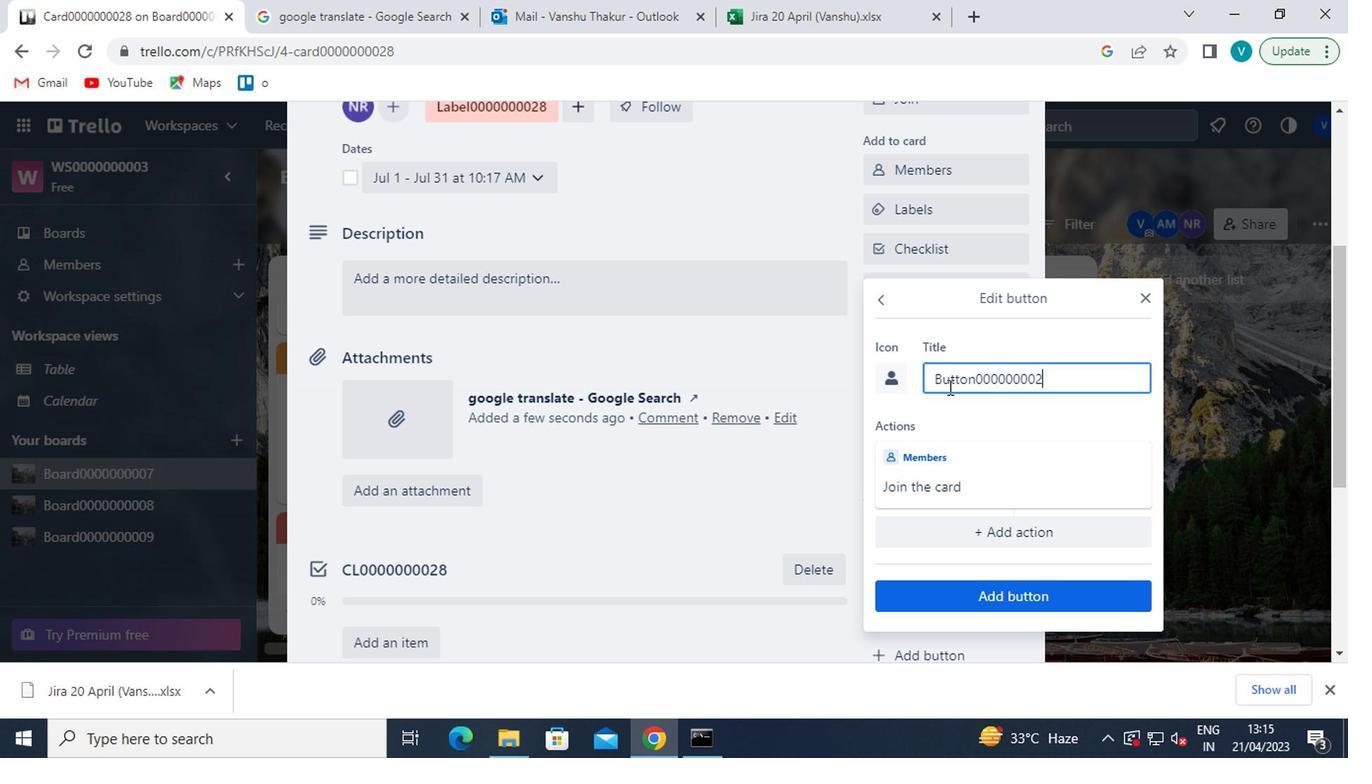 
Action: Mouse moved to (1039, 609)
Screenshot: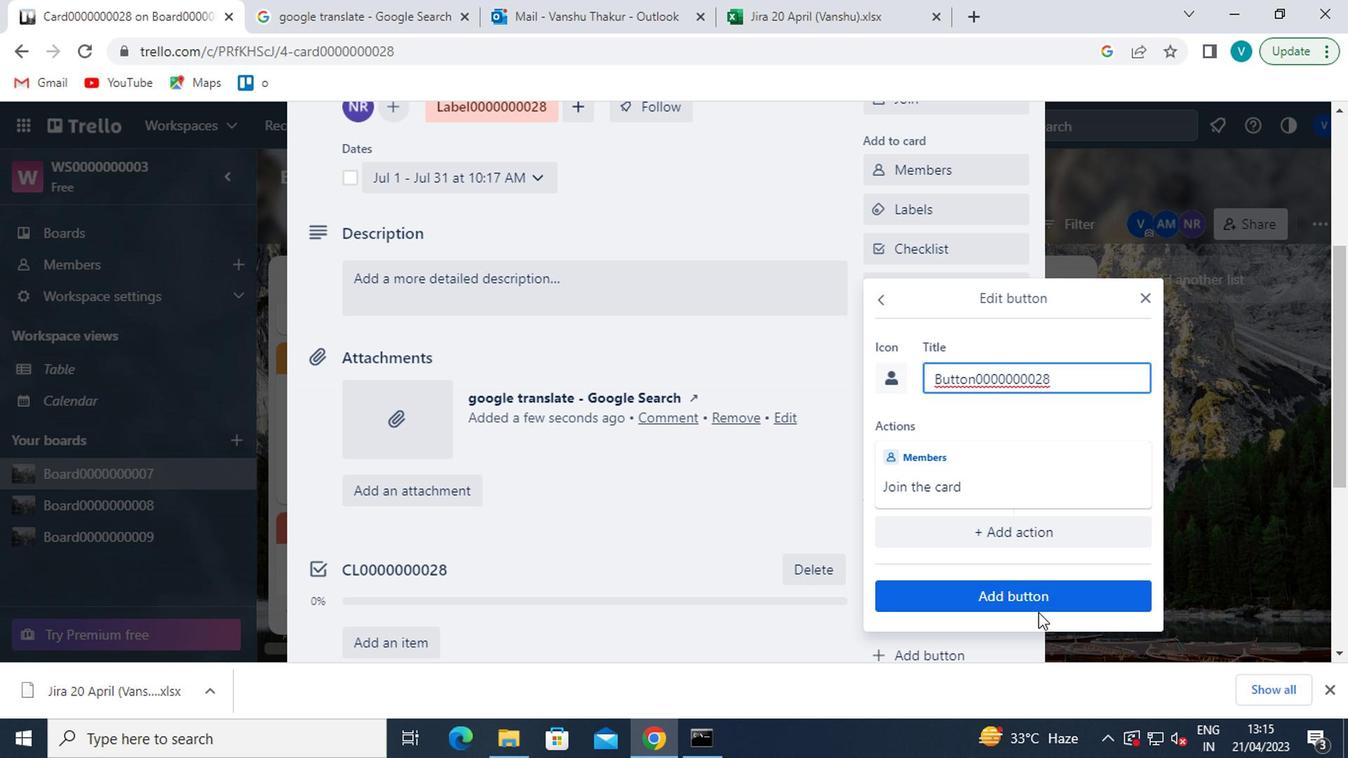 
Action: Mouse pressed left at (1039, 609)
Screenshot: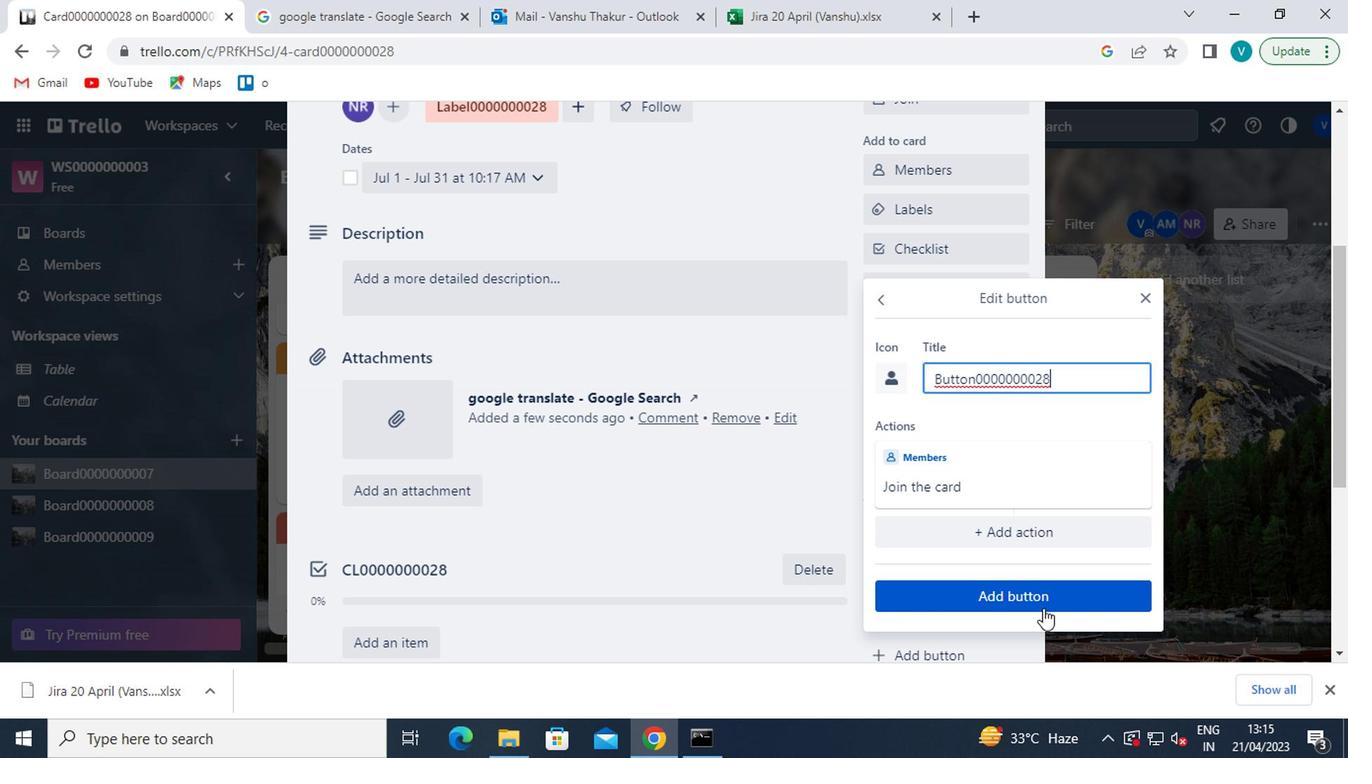 
Action: Mouse moved to (604, 294)
Screenshot: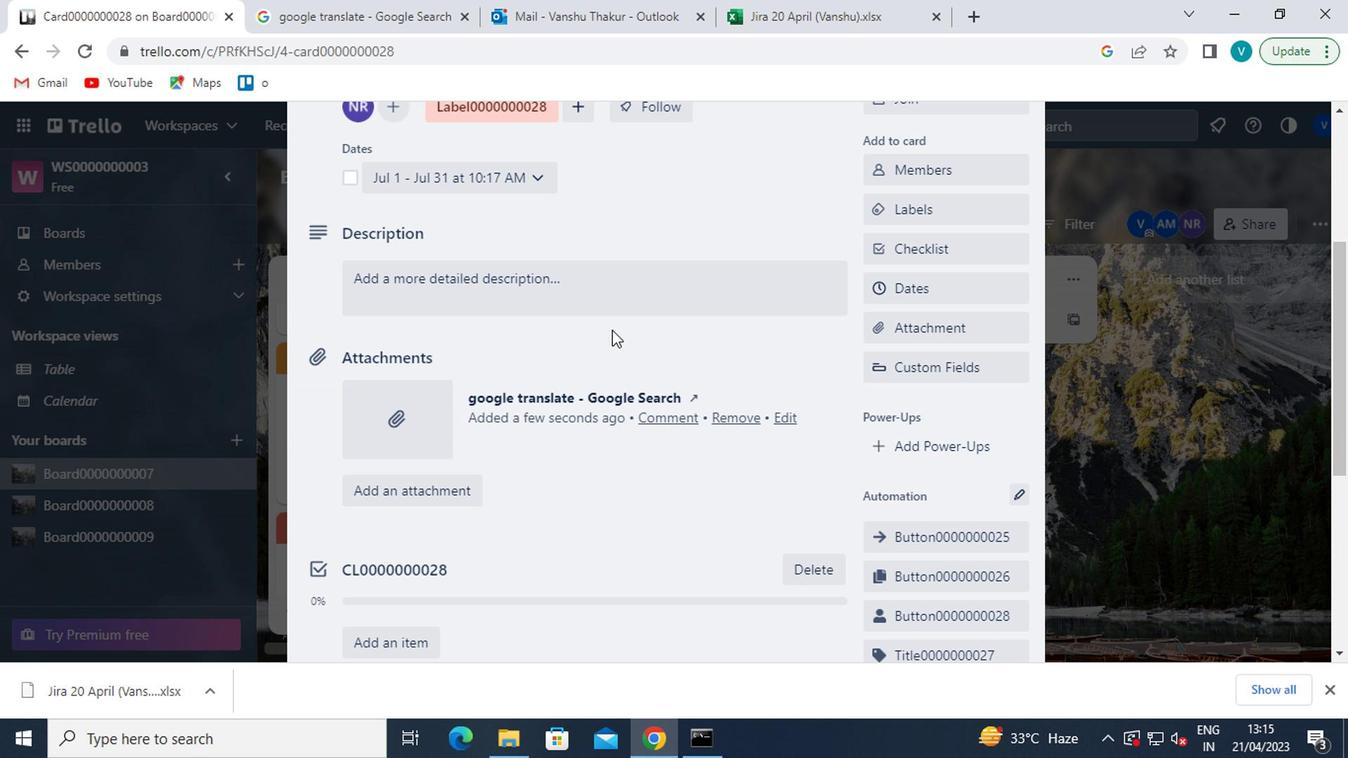 
Action: Mouse pressed left at (604, 294)
Screenshot: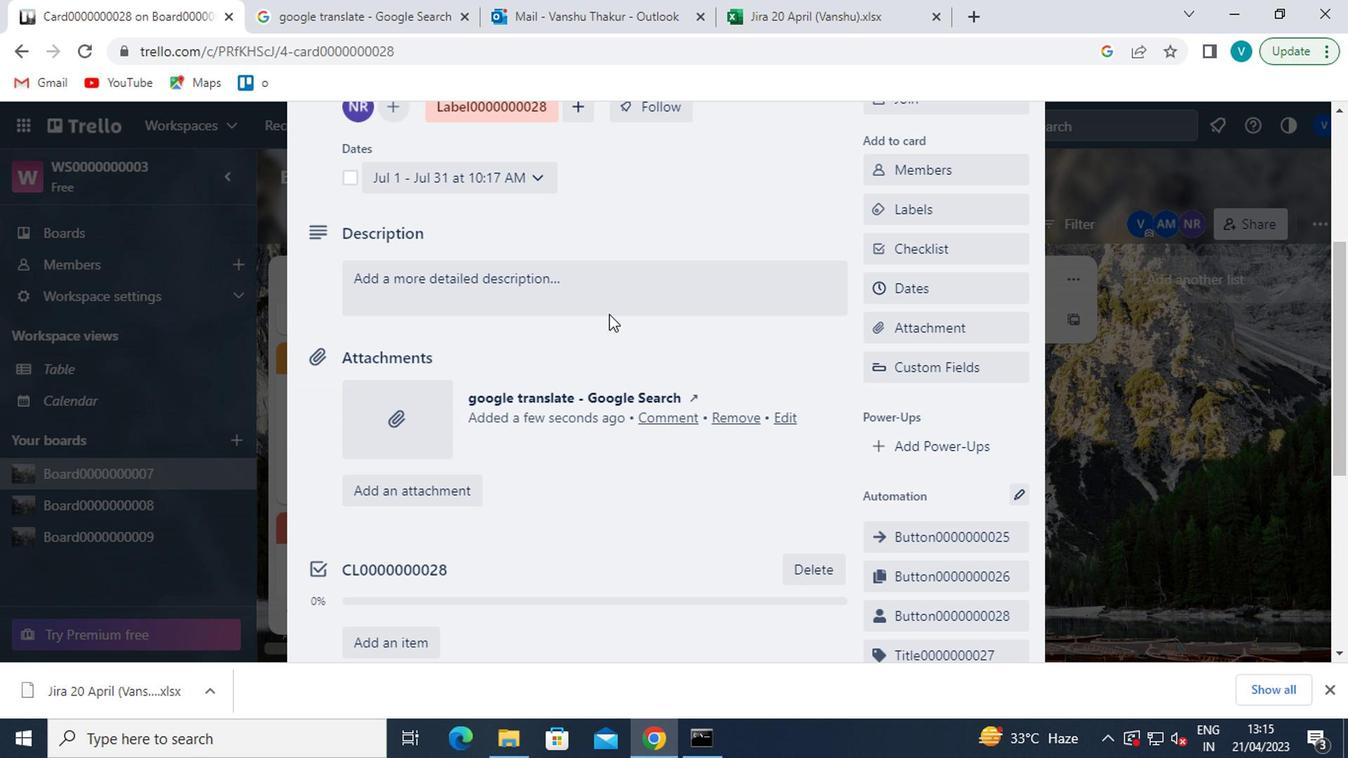 
Action: Mouse moved to (659, 310)
Screenshot: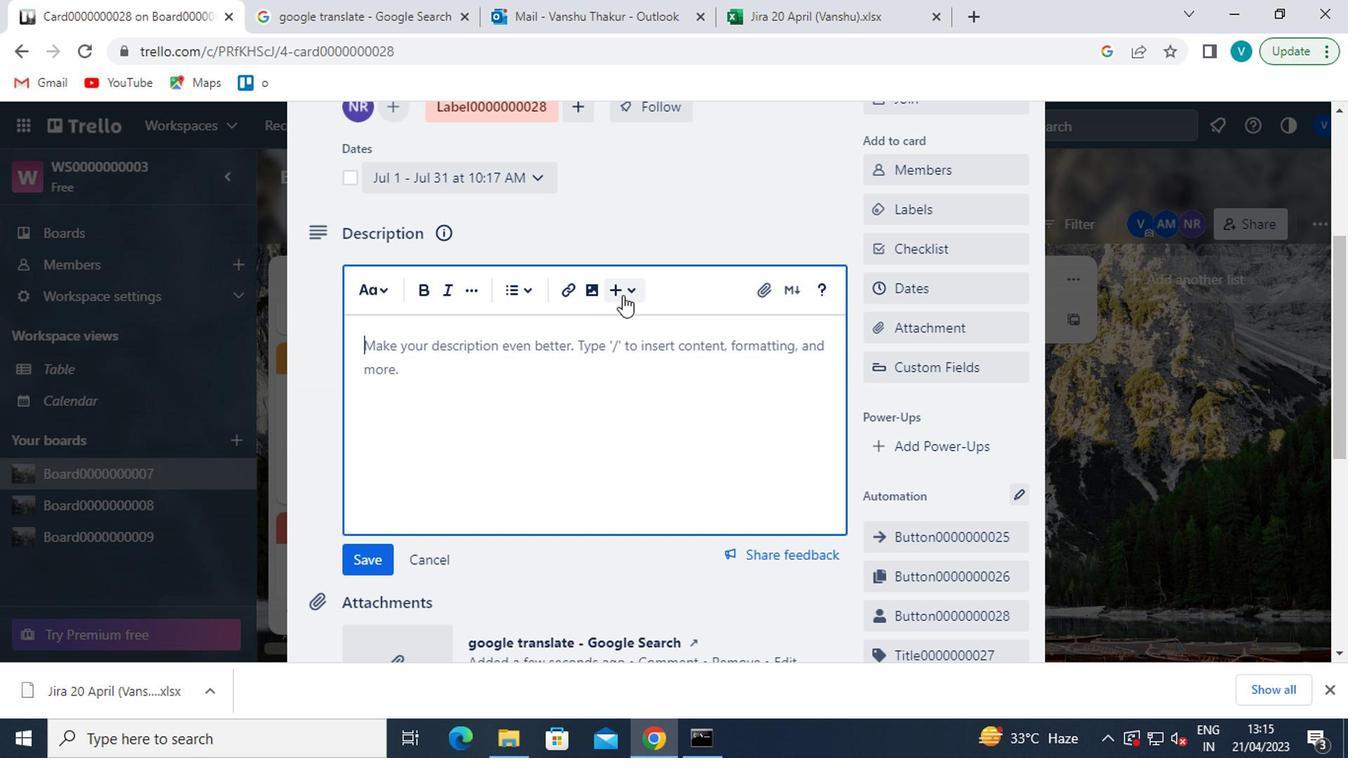 
Action: Key pressed <Key.shift>DS0000000028
Screenshot: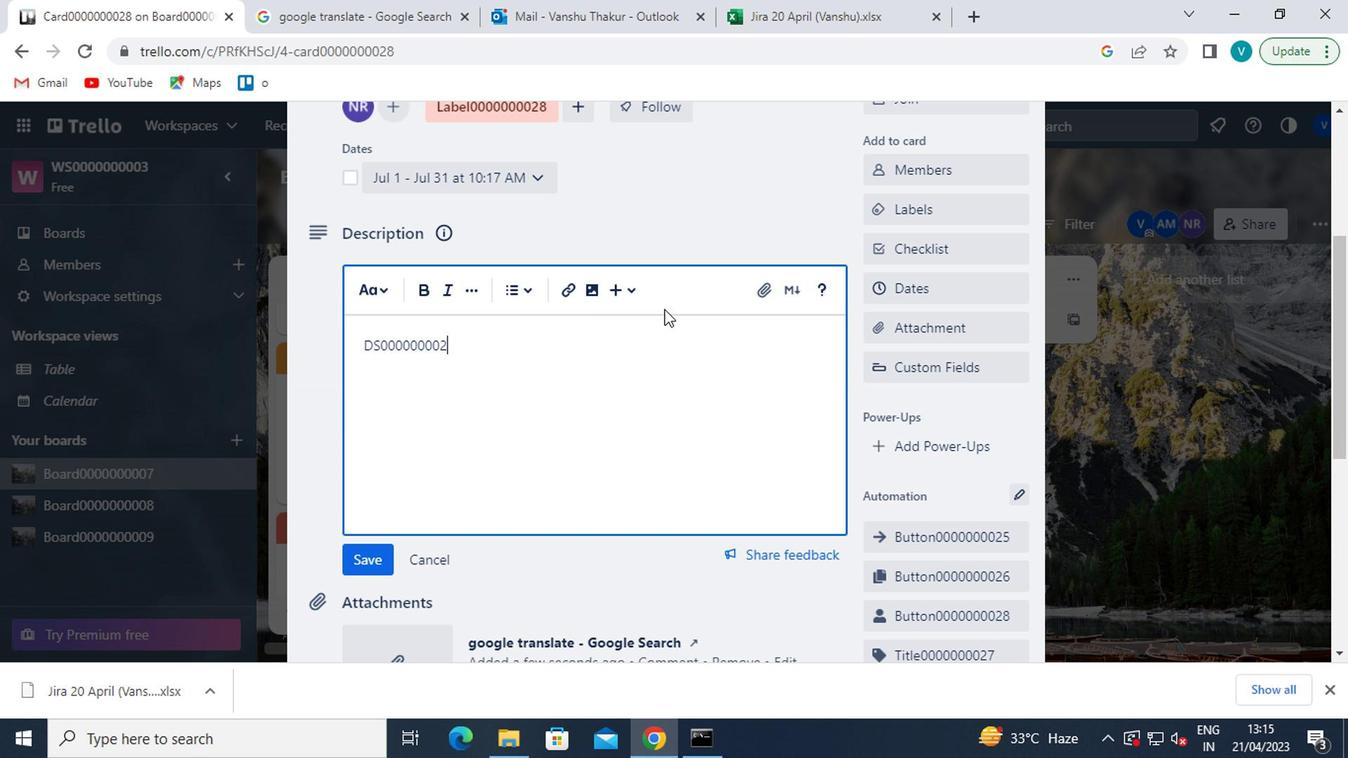 
Action: Mouse moved to (382, 564)
Screenshot: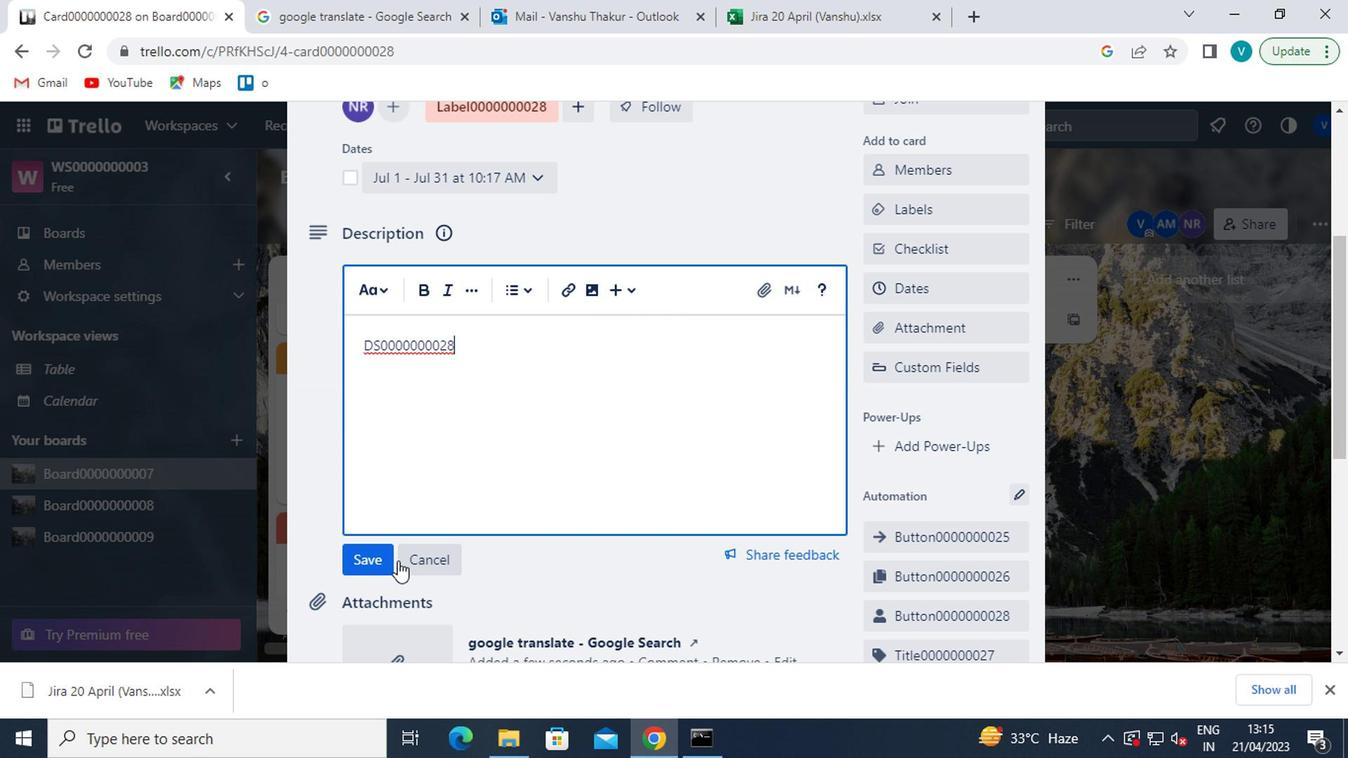 
Action: Mouse pressed left at (382, 564)
Screenshot: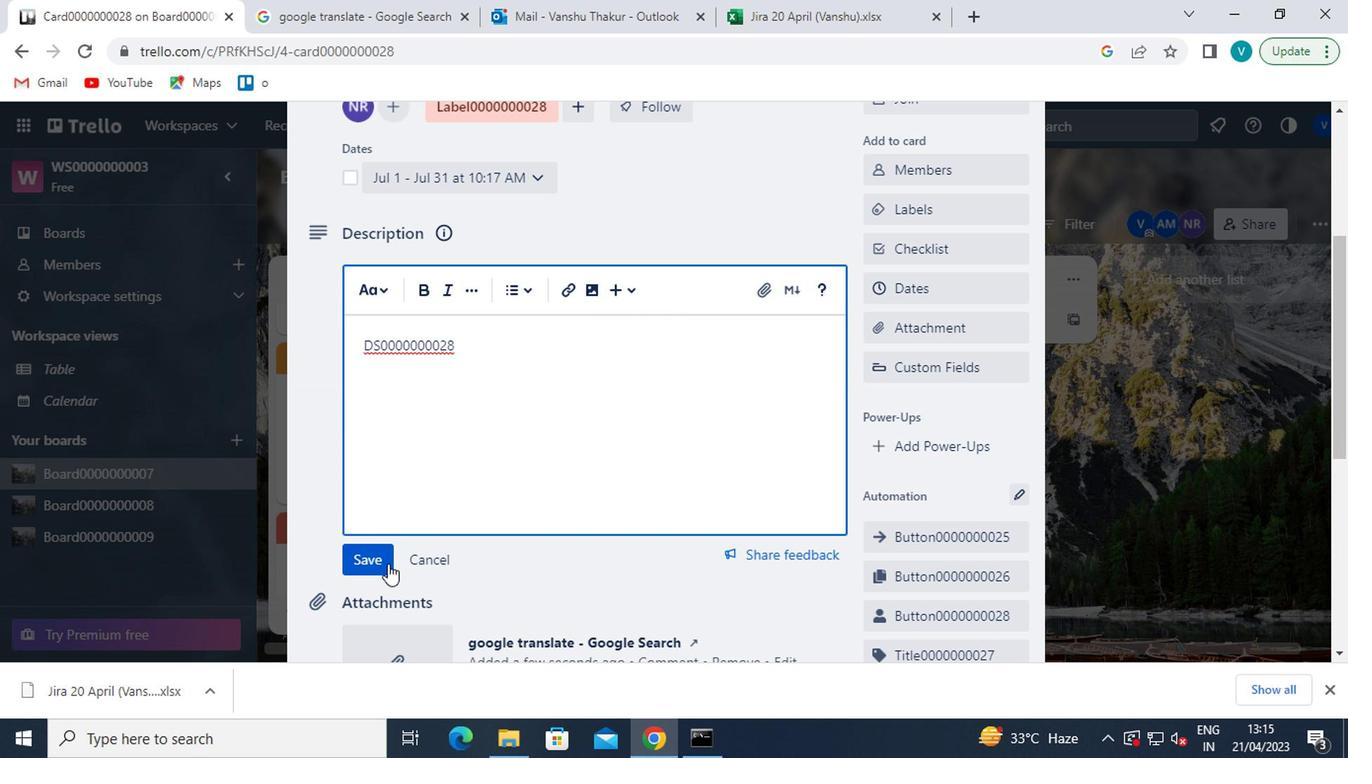 
Action: Mouse moved to (396, 571)
Screenshot: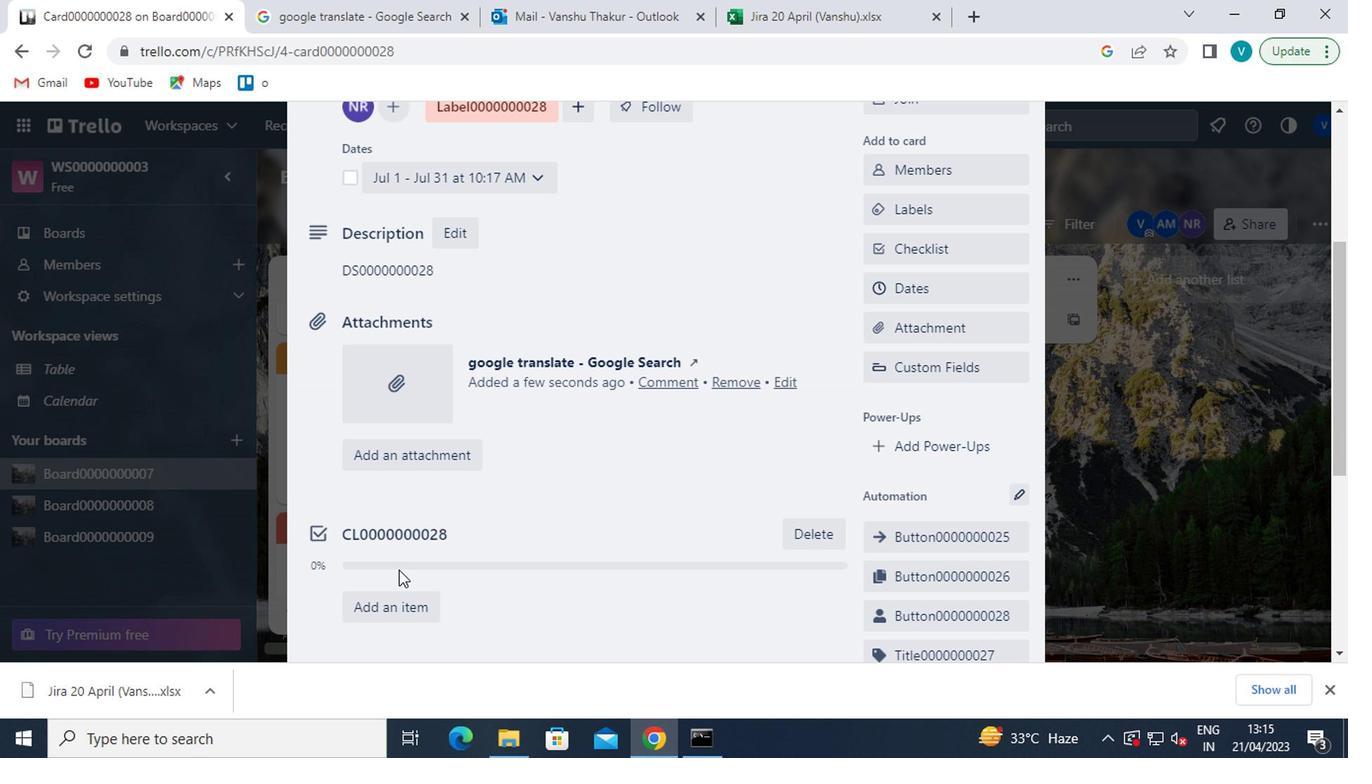 
Action: Mouse scrolled (396, 570) with delta (0, 0)
Screenshot: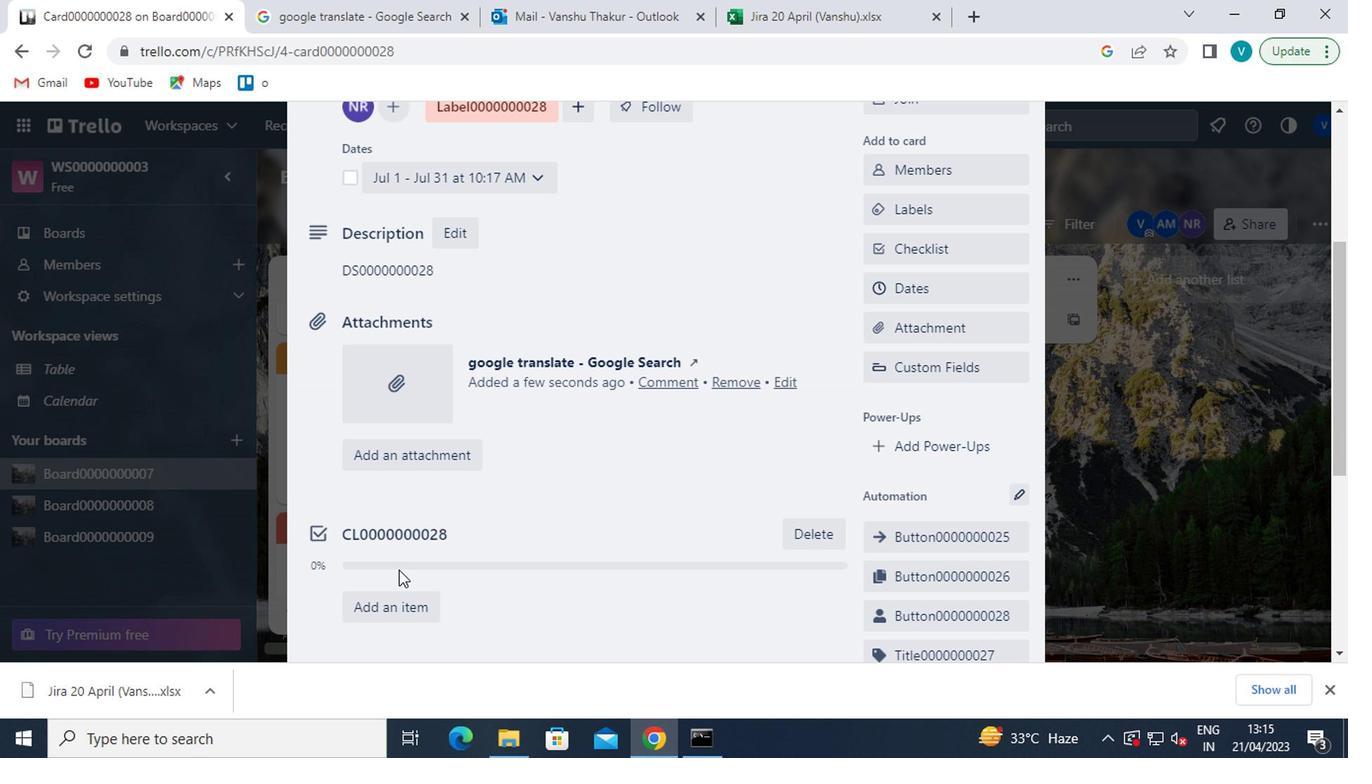 
Action: Mouse moved to (398, 571)
Screenshot: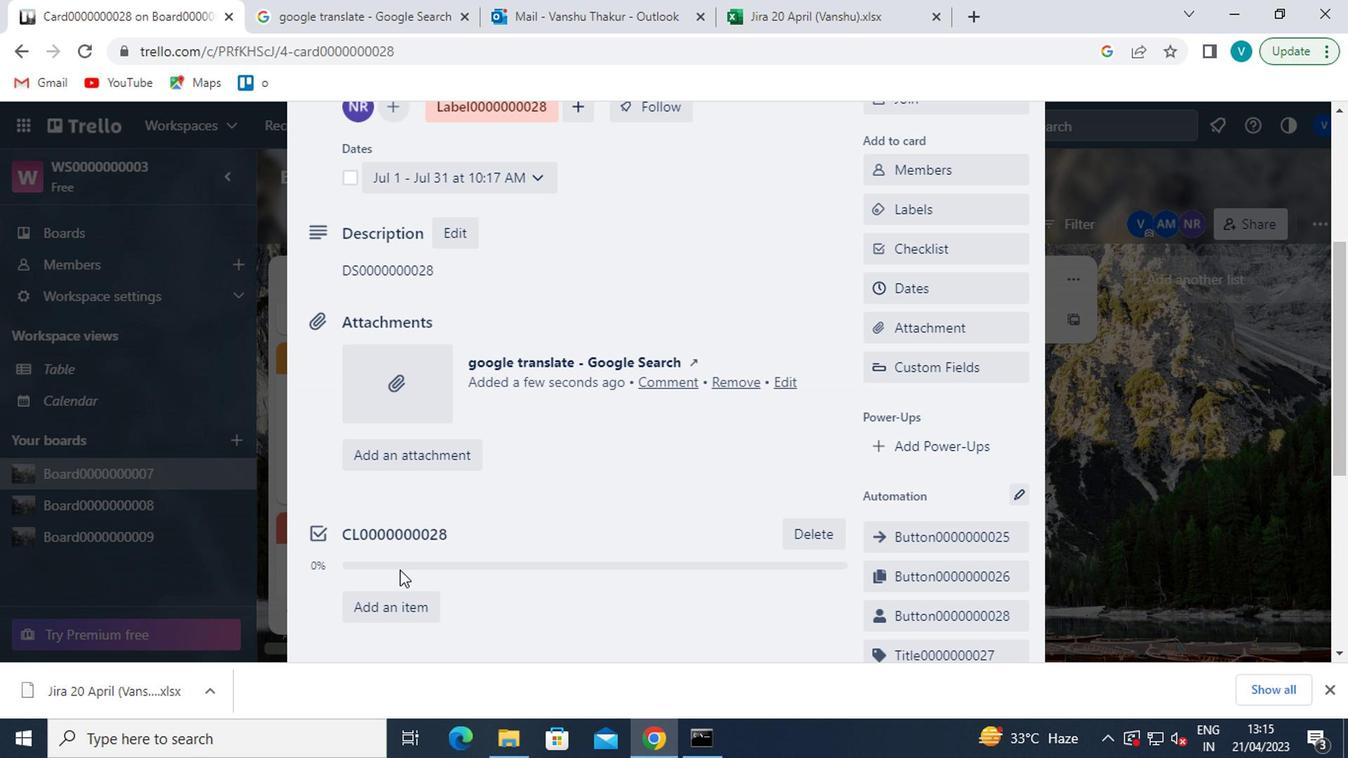 
Action: Mouse scrolled (398, 570) with delta (0, 0)
Screenshot: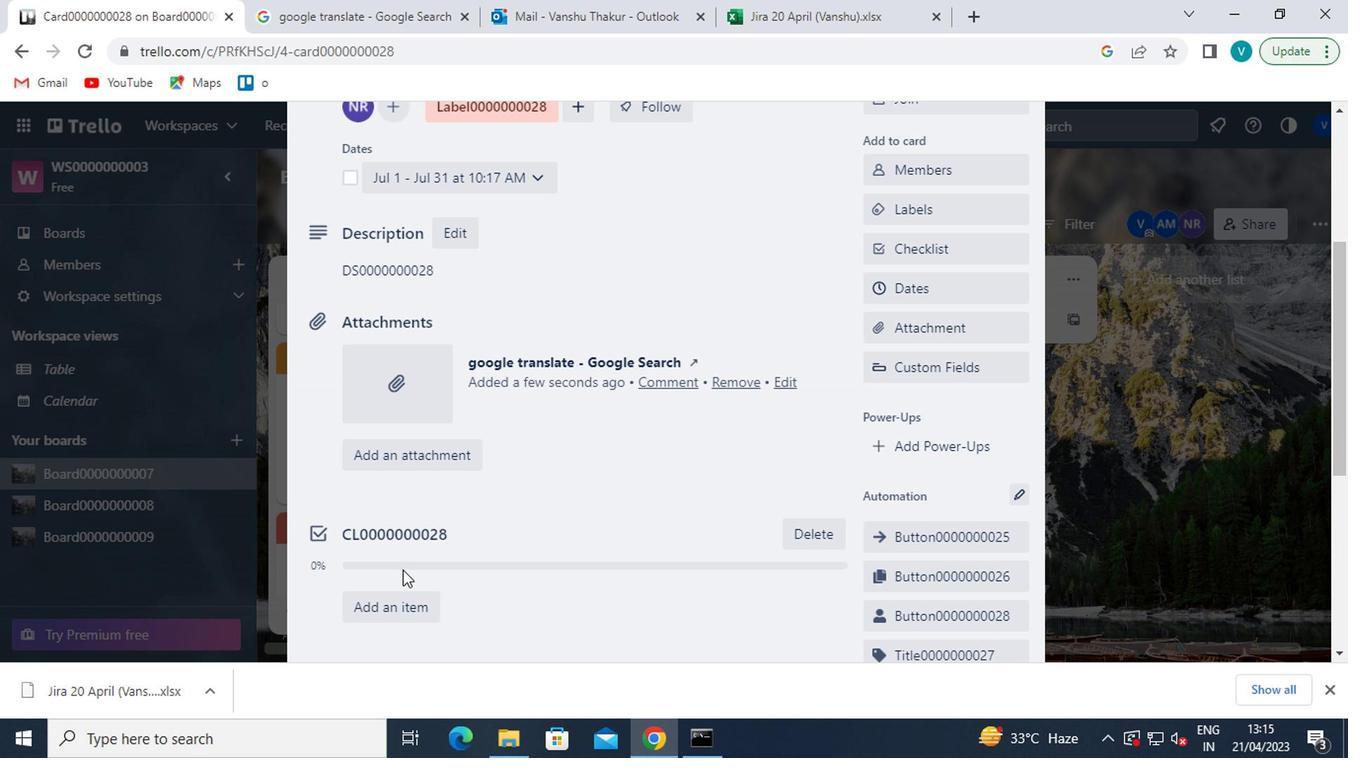 
Action: Mouse moved to (432, 540)
Screenshot: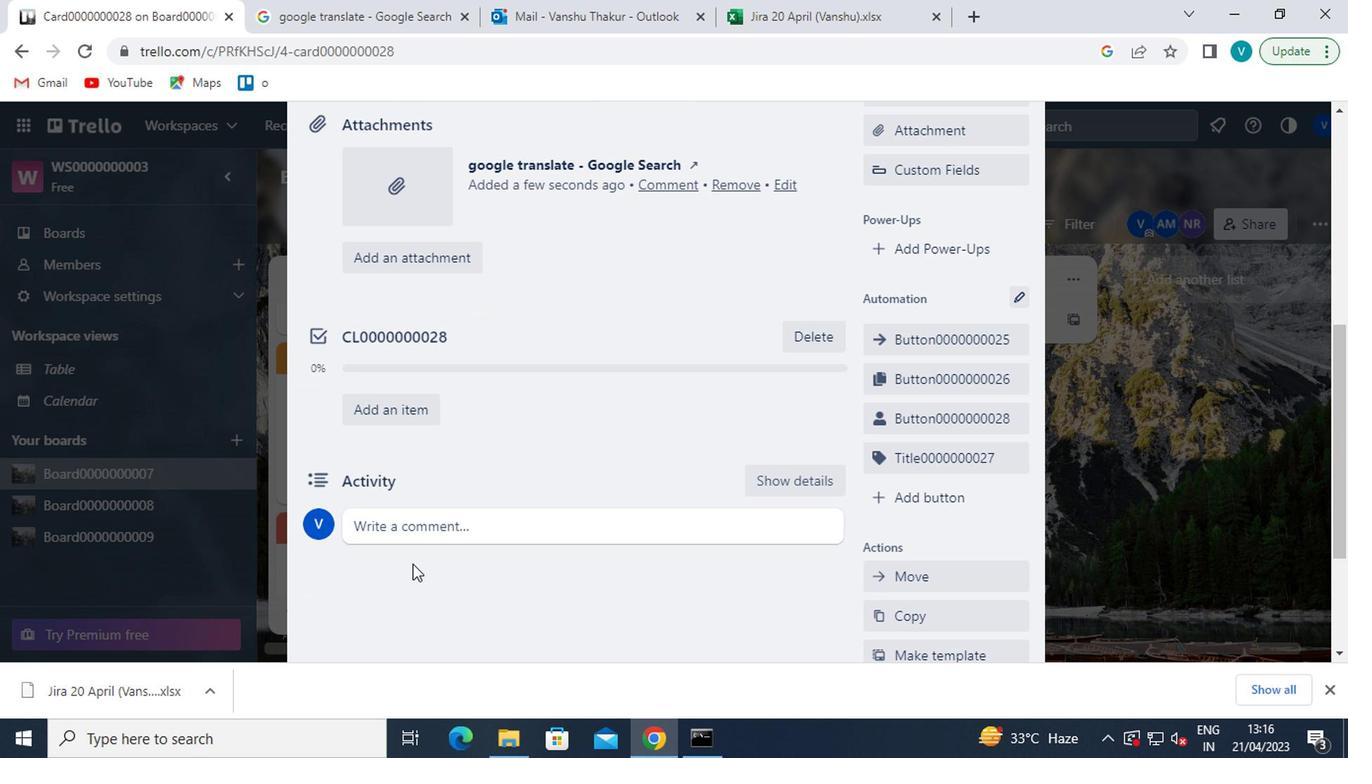
Action: Mouse pressed left at (432, 540)
Screenshot: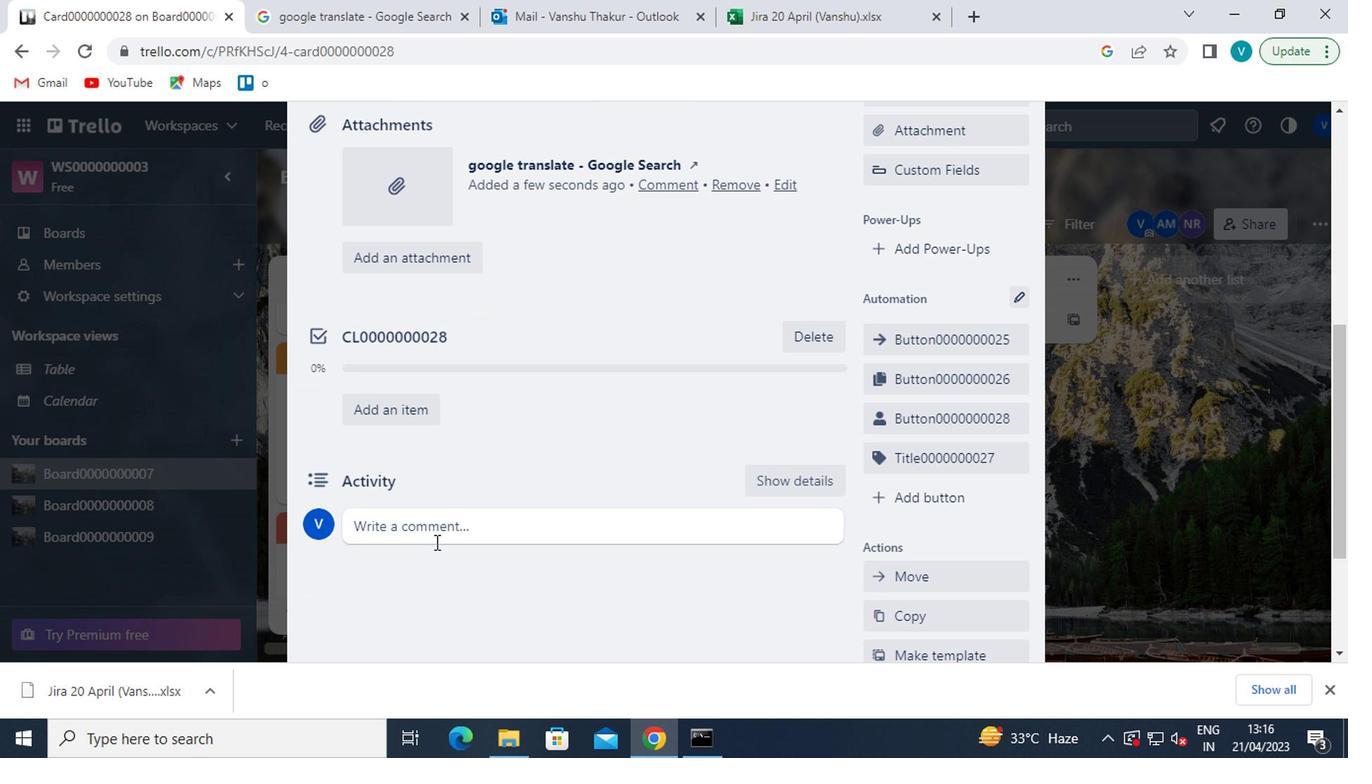 
Action: Mouse moved to (444, 534)
Screenshot: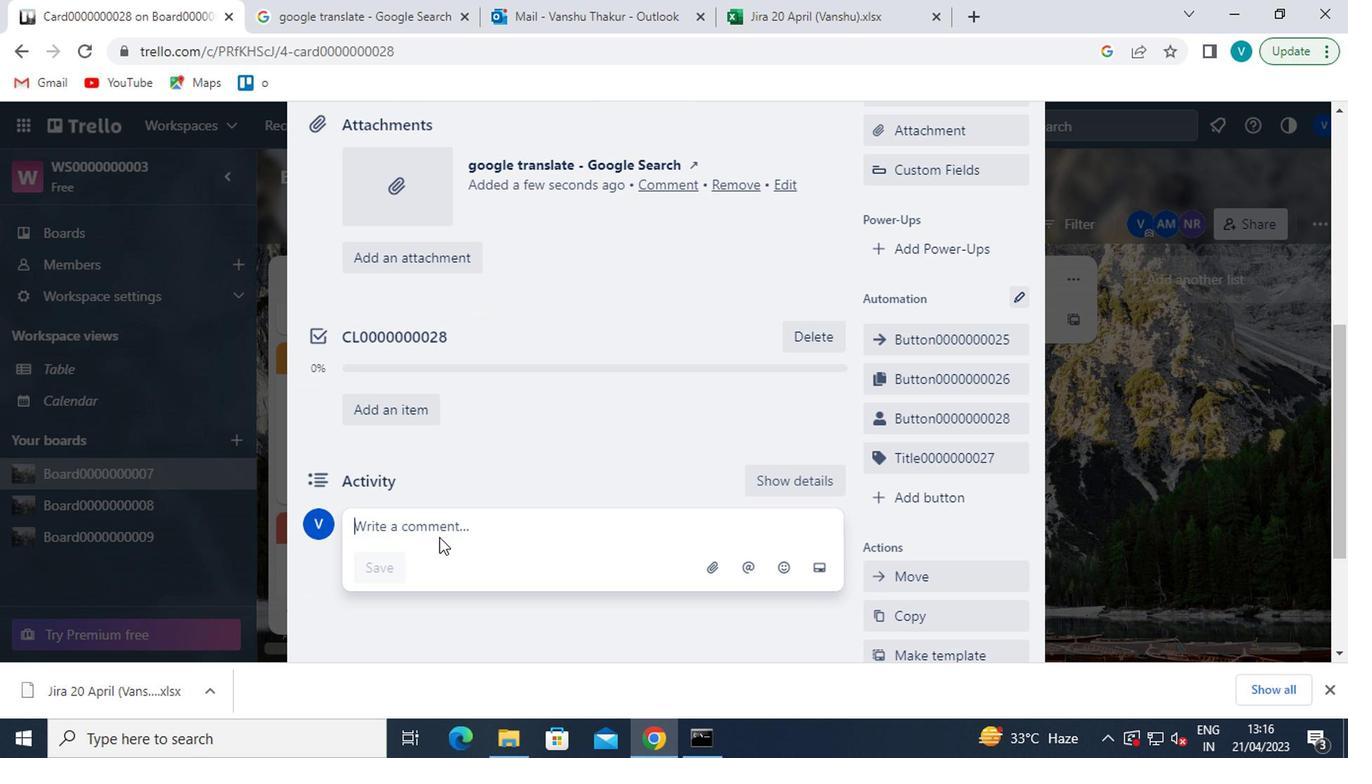 
Action: Key pressed <Key.shift>CM0000000028
Screenshot: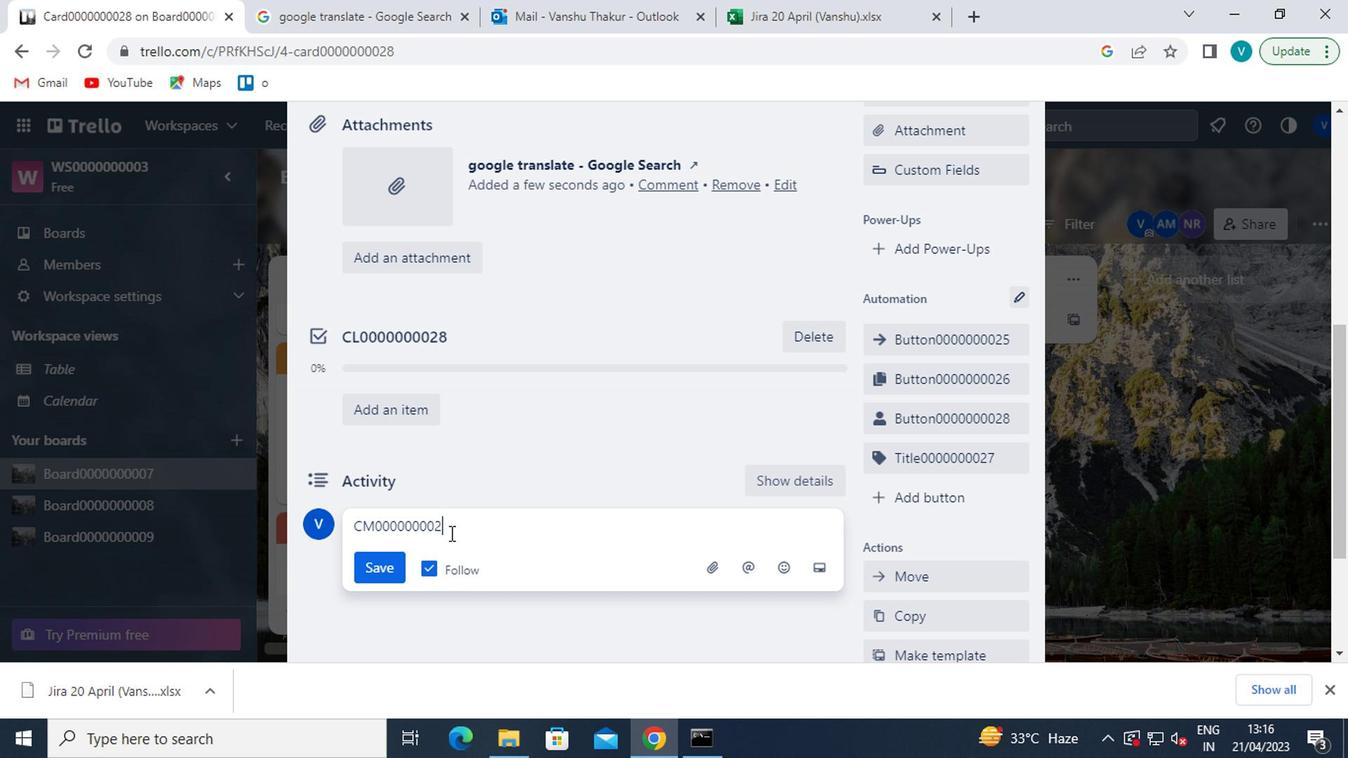 
Action: Mouse moved to (386, 571)
Screenshot: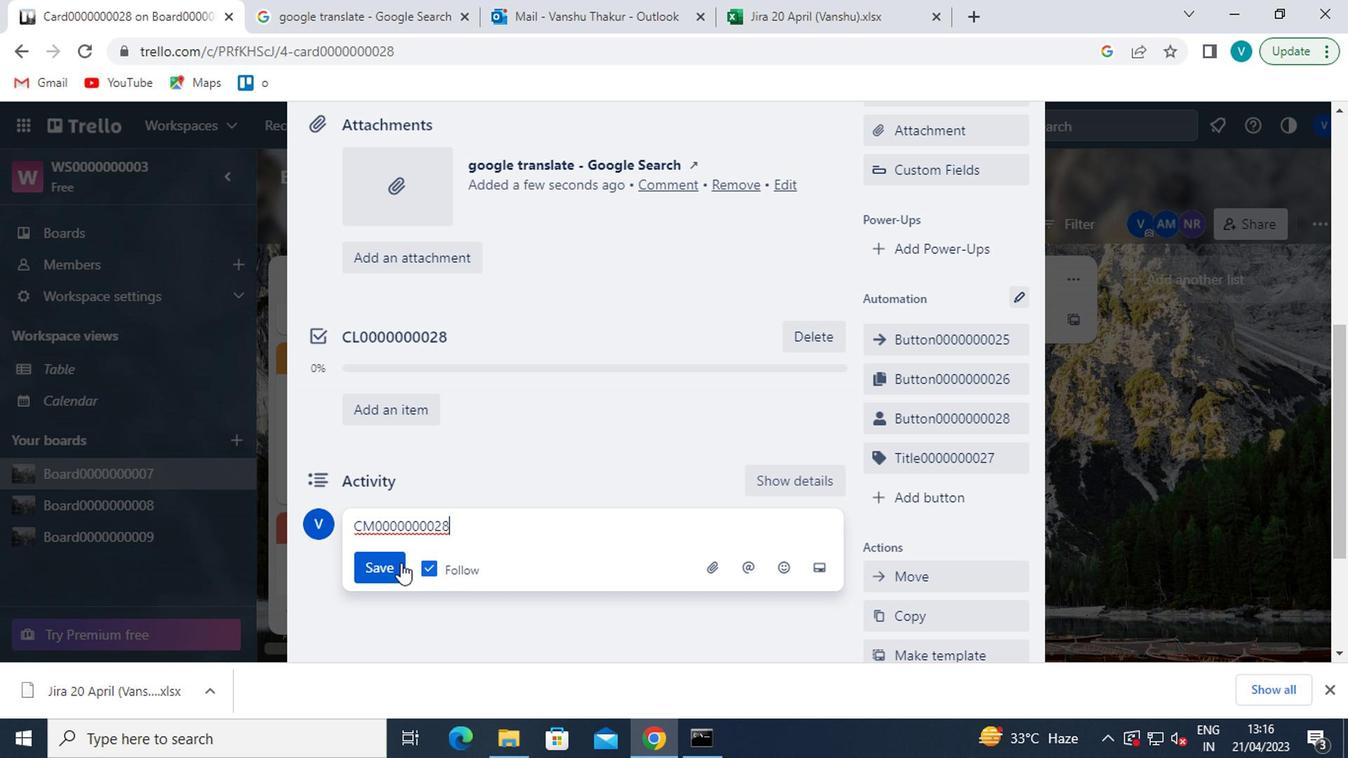 
Action: Mouse pressed left at (386, 571)
Screenshot: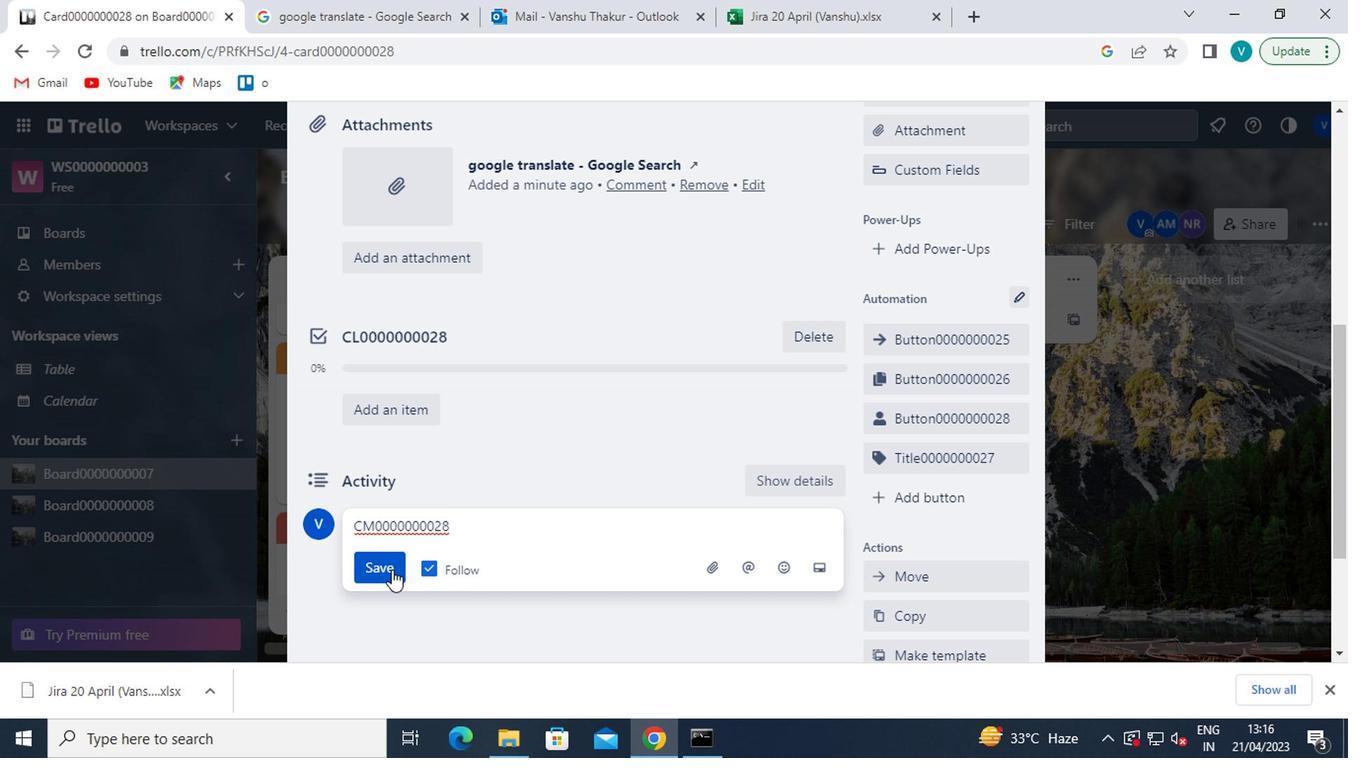 
